 Task: In the Contact  Avery_Robinson@revlon.com, Log Call and save with description: 'Engaged in a call with a potential buyer discussing their requirements.'; Select call outcome: 'Busy '; Select call Direction: Inbound; Add date: '9 August, 2023' and time 11:00:AM. Logged in from softage.1@softage.net
Action: Mouse moved to (107, 73)
Screenshot: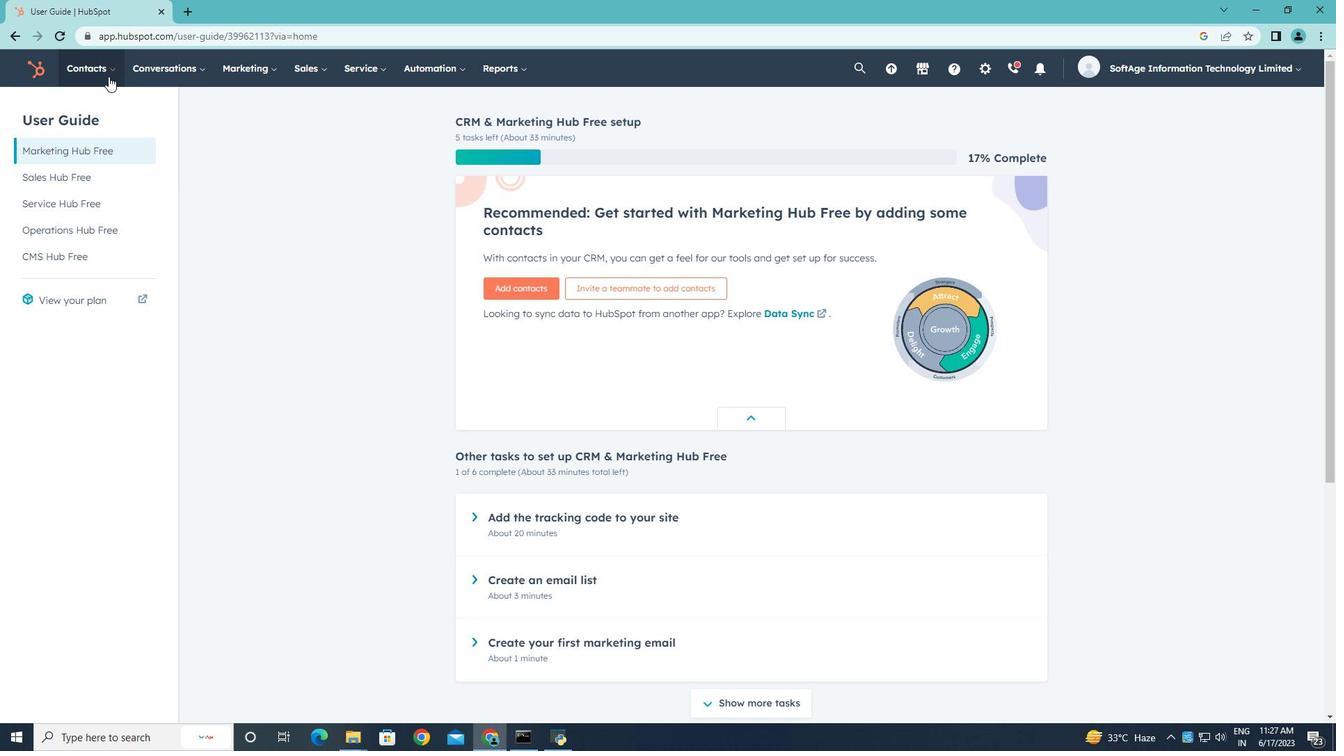 
Action: Mouse pressed left at (107, 73)
Screenshot: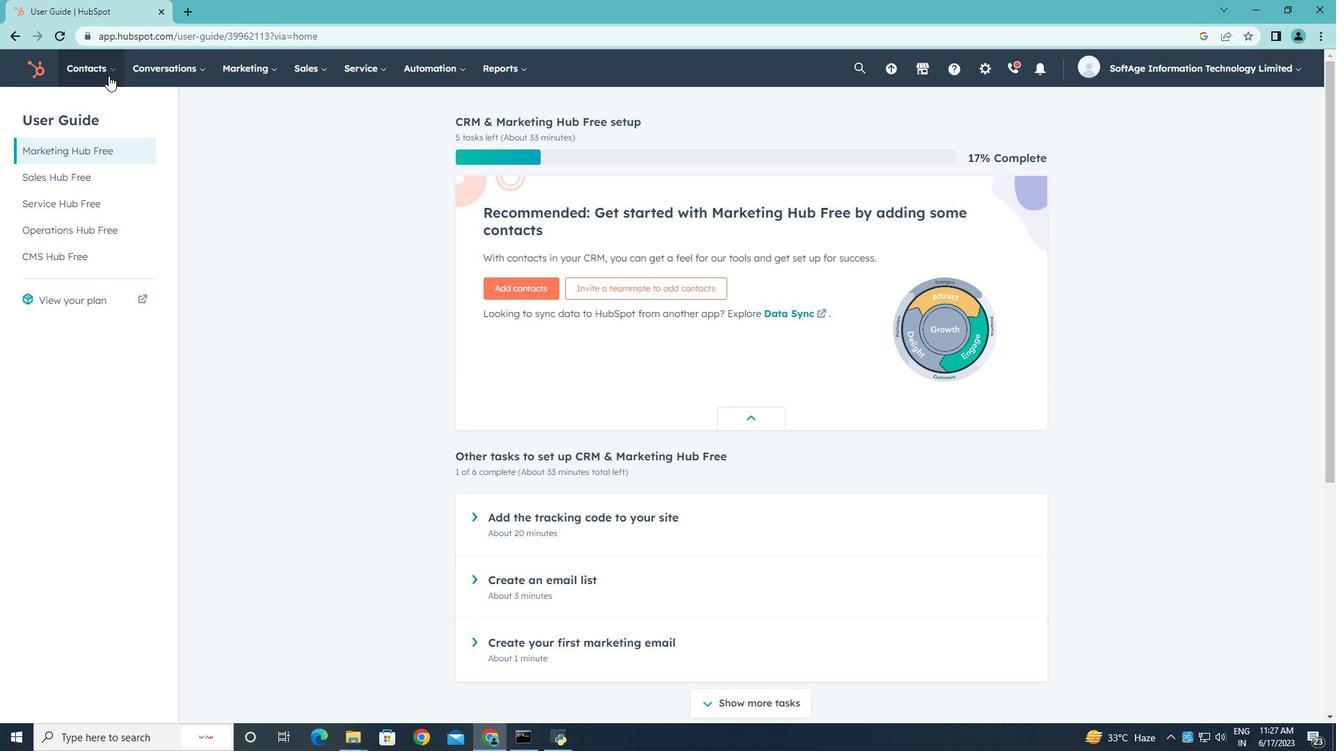 
Action: Mouse moved to (94, 109)
Screenshot: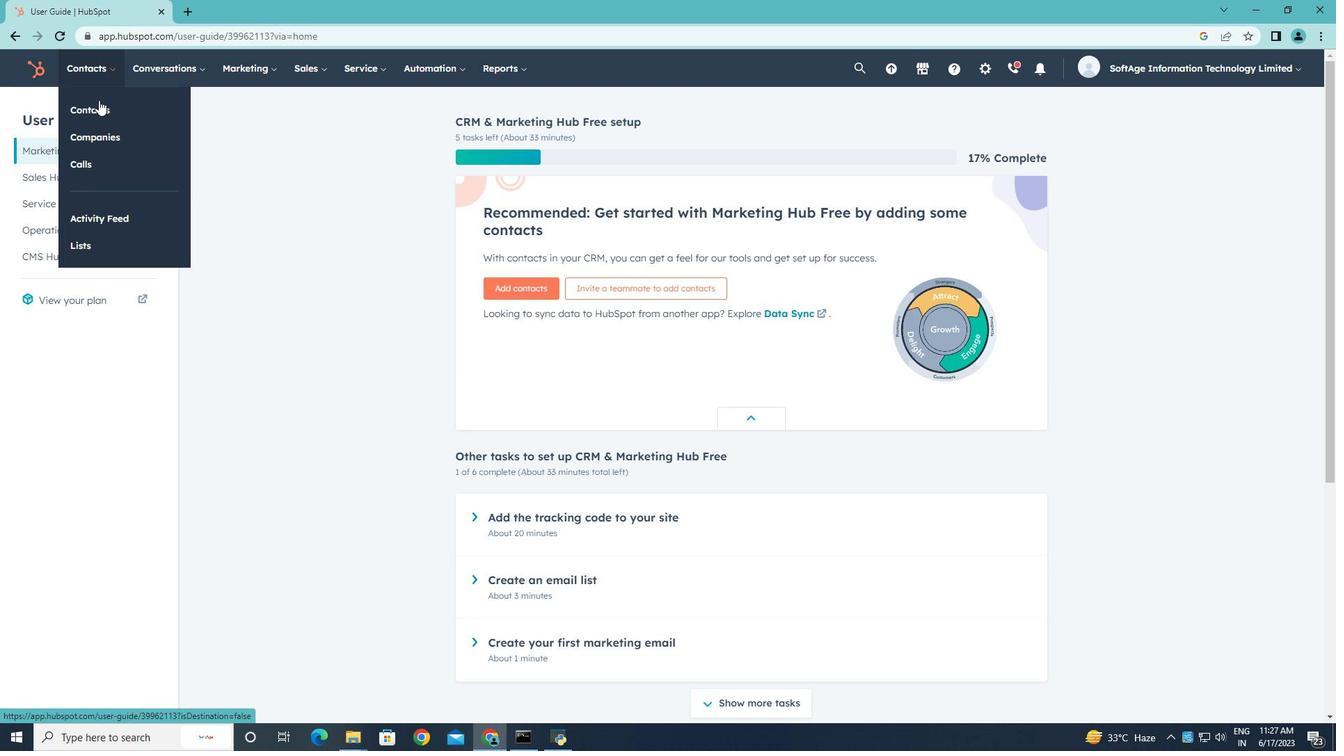 
Action: Mouse pressed left at (94, 109)
Screenshot: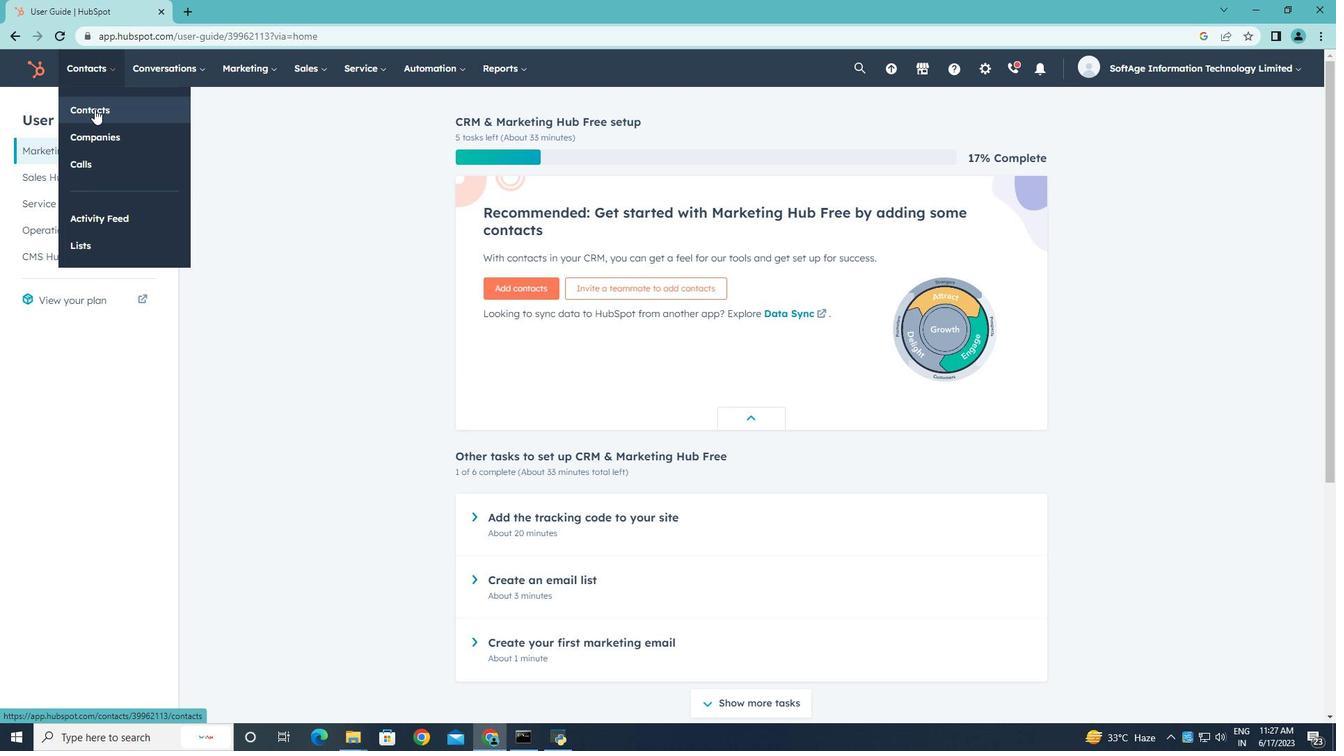 
Action: Mouse moved to (119, 226)
Screenshot: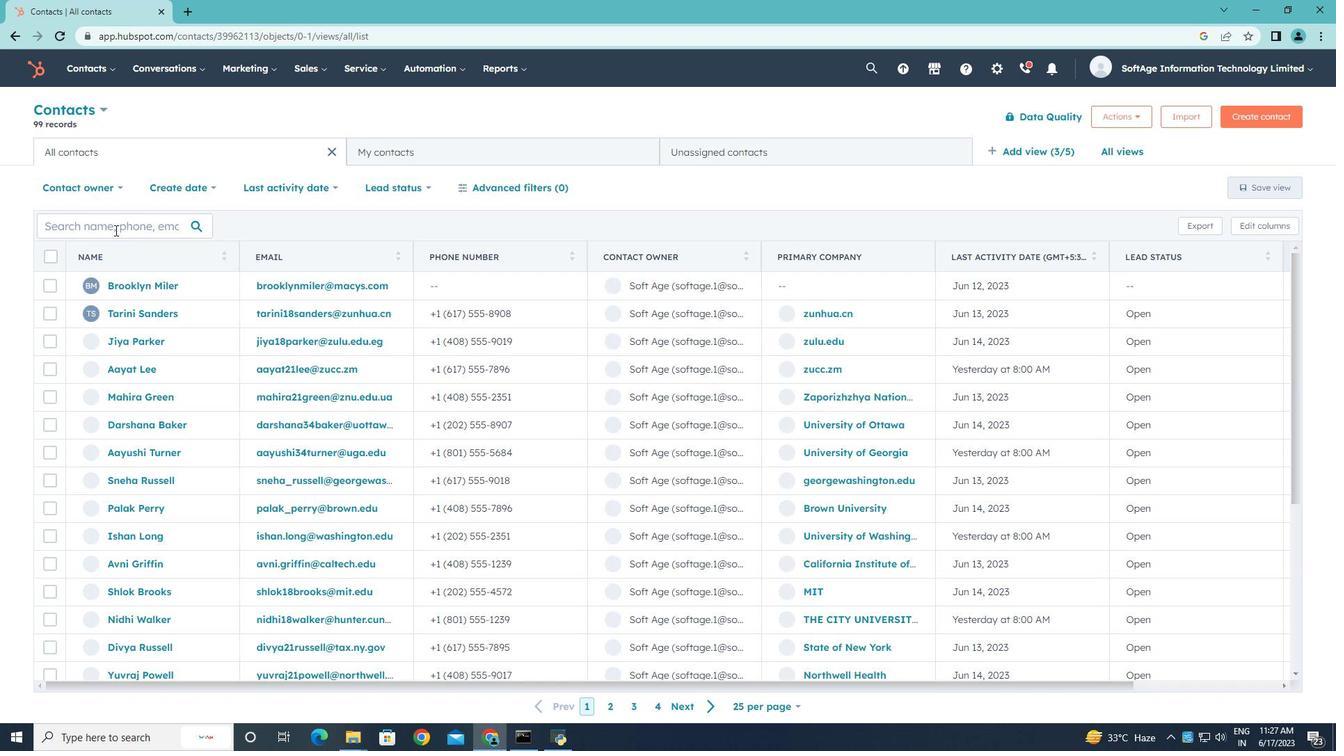 
Action: Mouse pressed left at (119, 226)
Screenshot: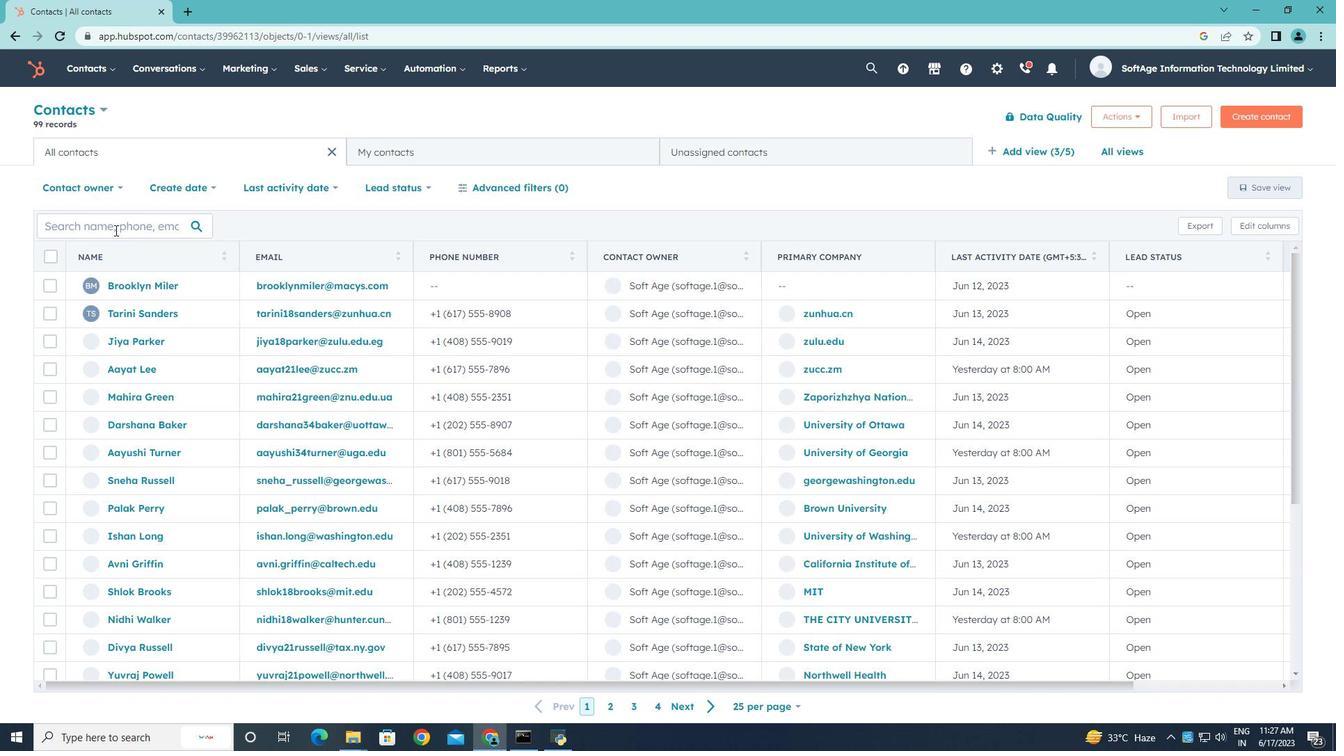 
Action: Key pressed <Key.shift>Avery<Key.shift>_<Key.shift>Robinson<Key.shift>@revlon.com
Screenshot: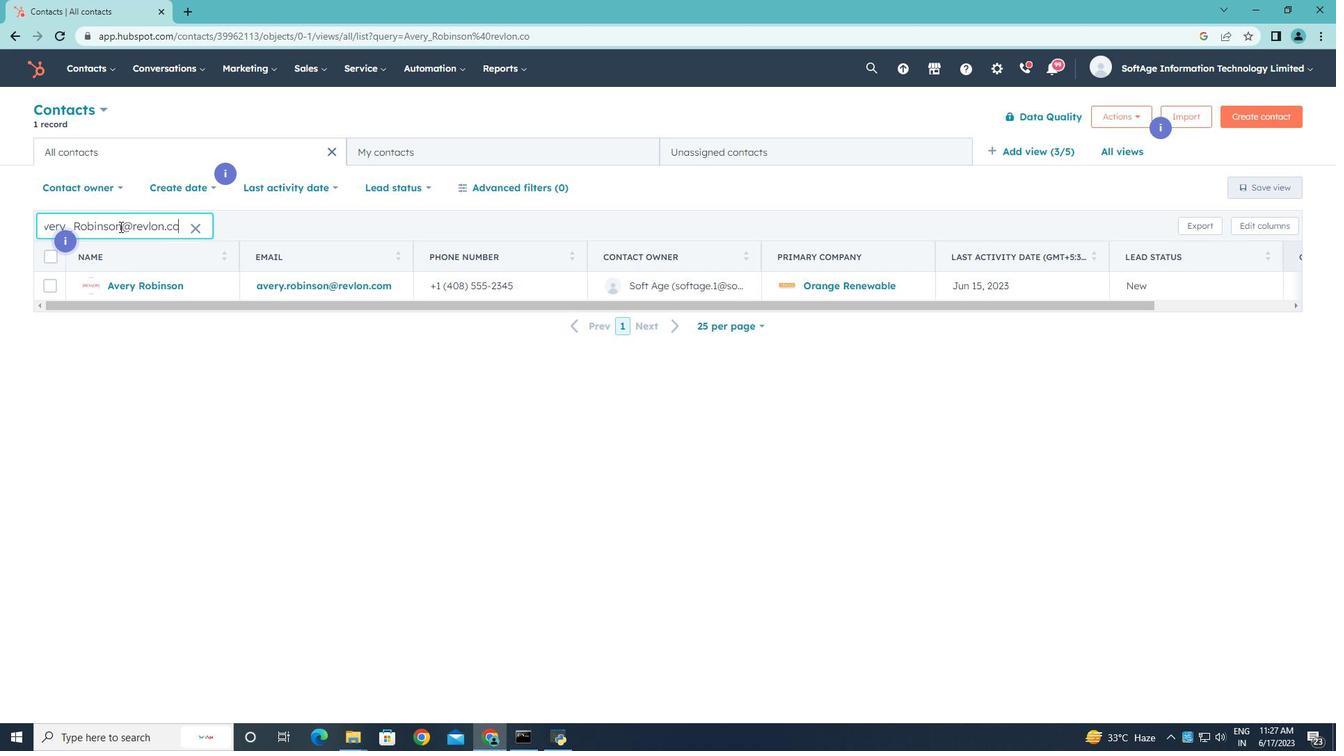 
Action: Mouse moved to (145, 283)
Screenshot: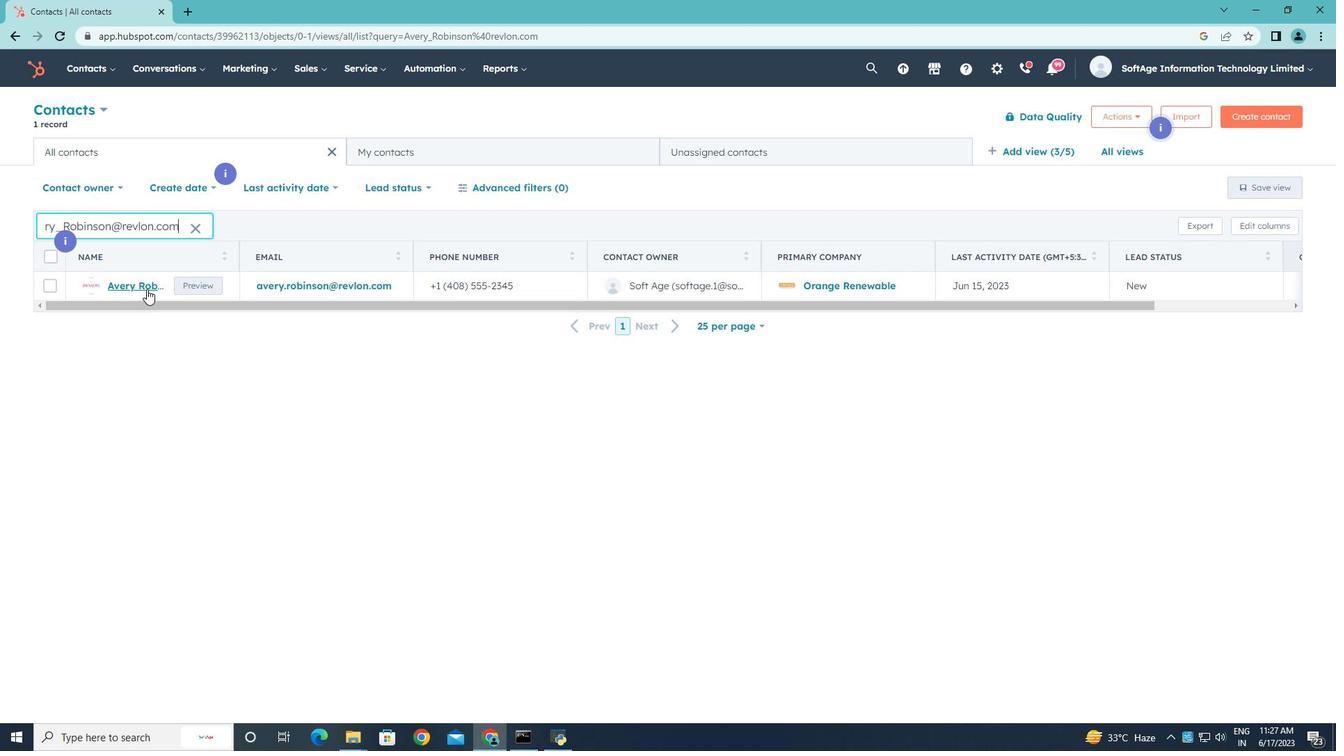 
Action: Mouse pressed left at (145, 283)
Screenshot: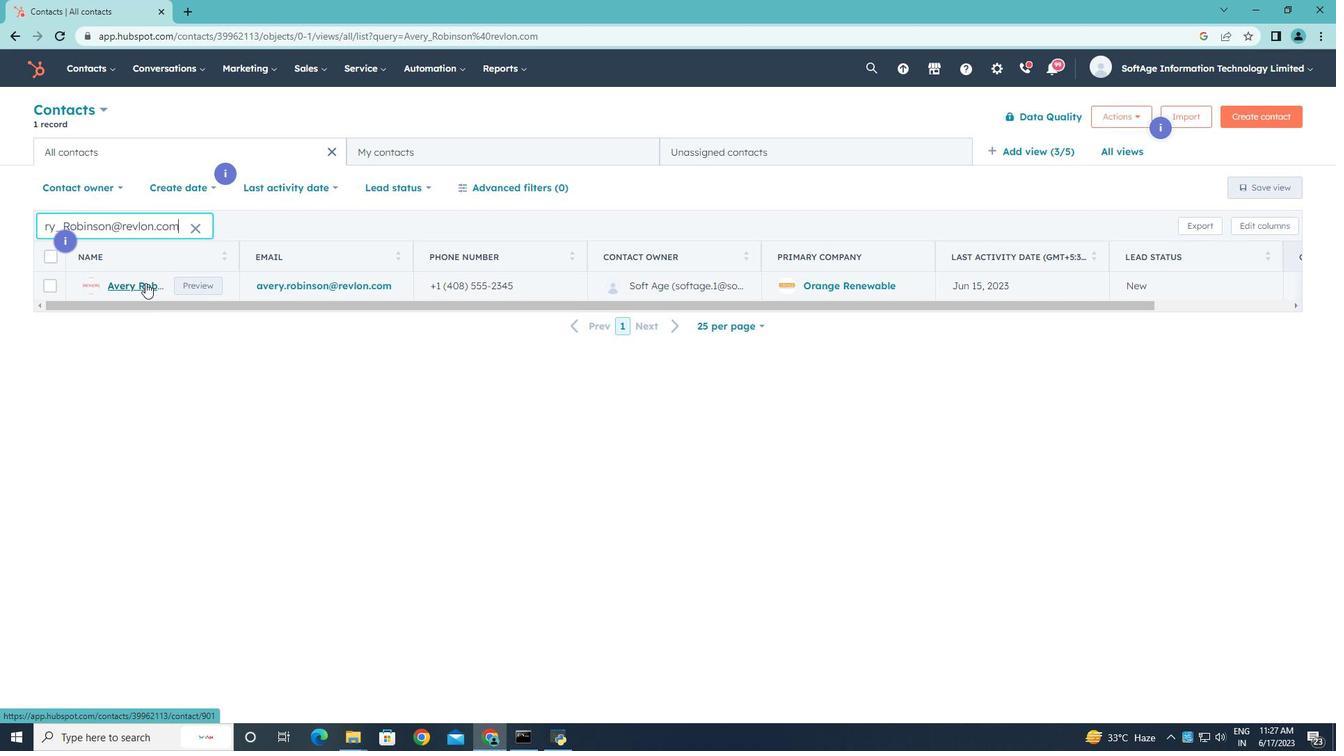 
Action: Mouse moved to (271, 229)
Screenshot: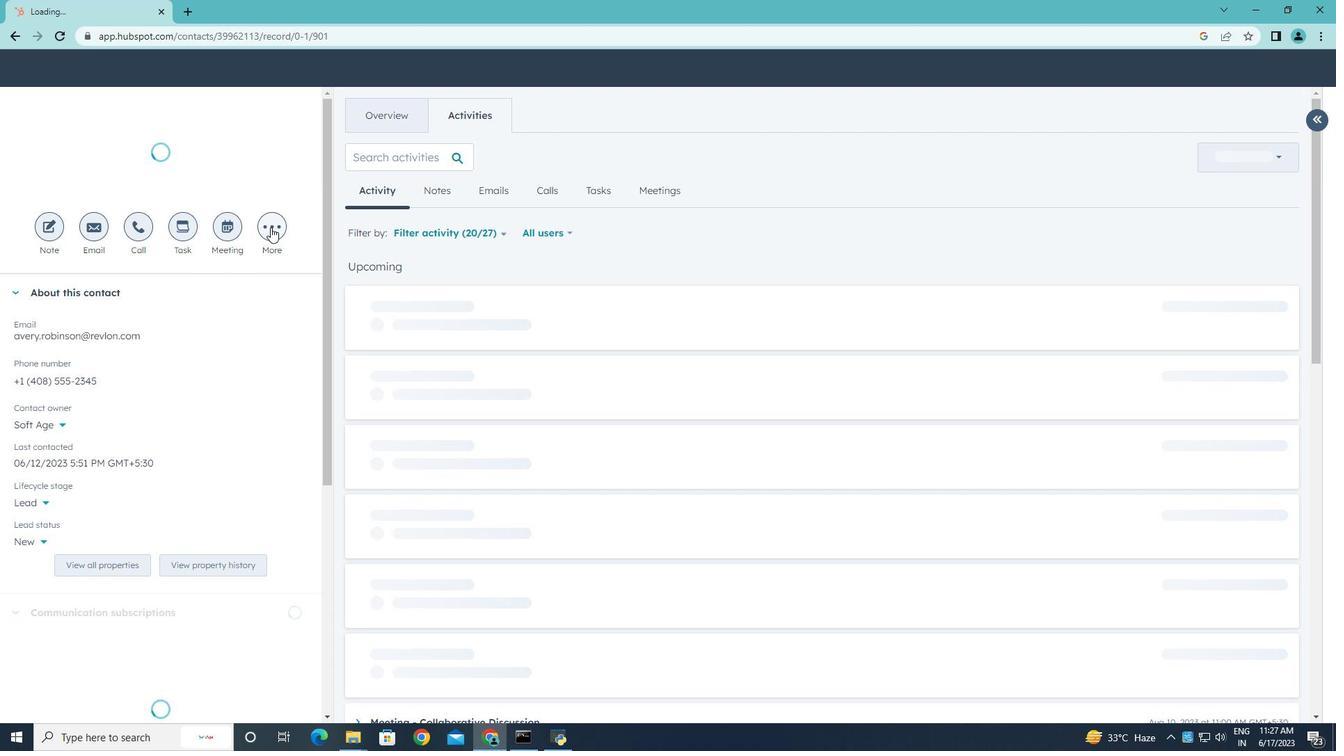 
Action: Mouse pressed left at (271, 229)
Screenshot: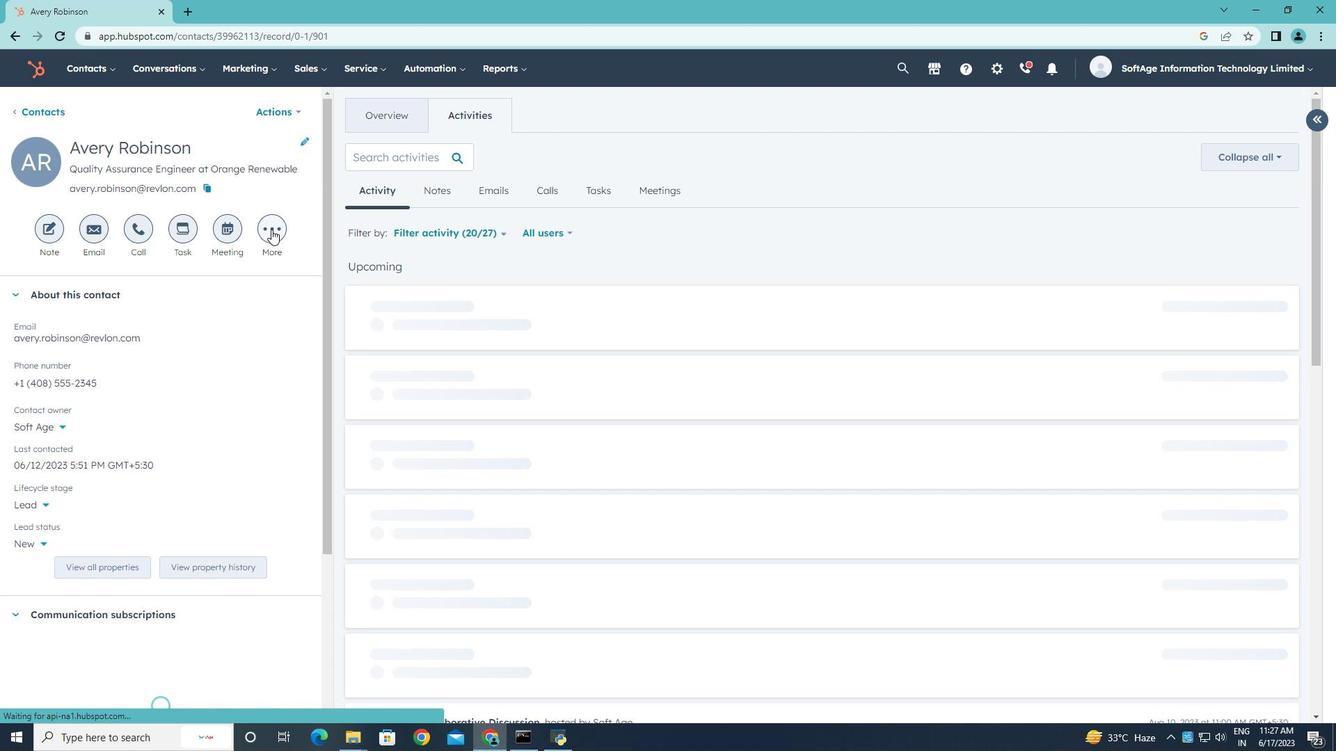 
Action: Mouse moved to (256, 347)
Screenshot: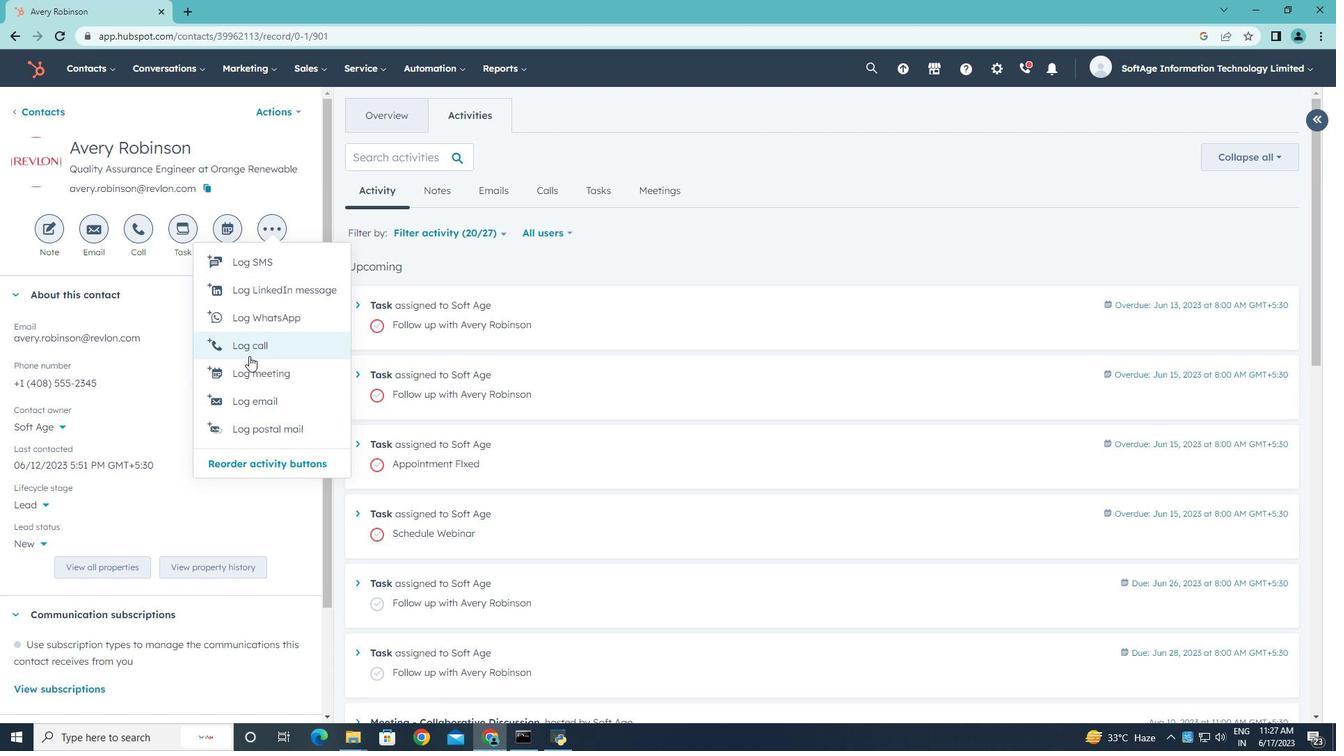 
Action: Mouse pressed left at (256, 347)
Screenshot: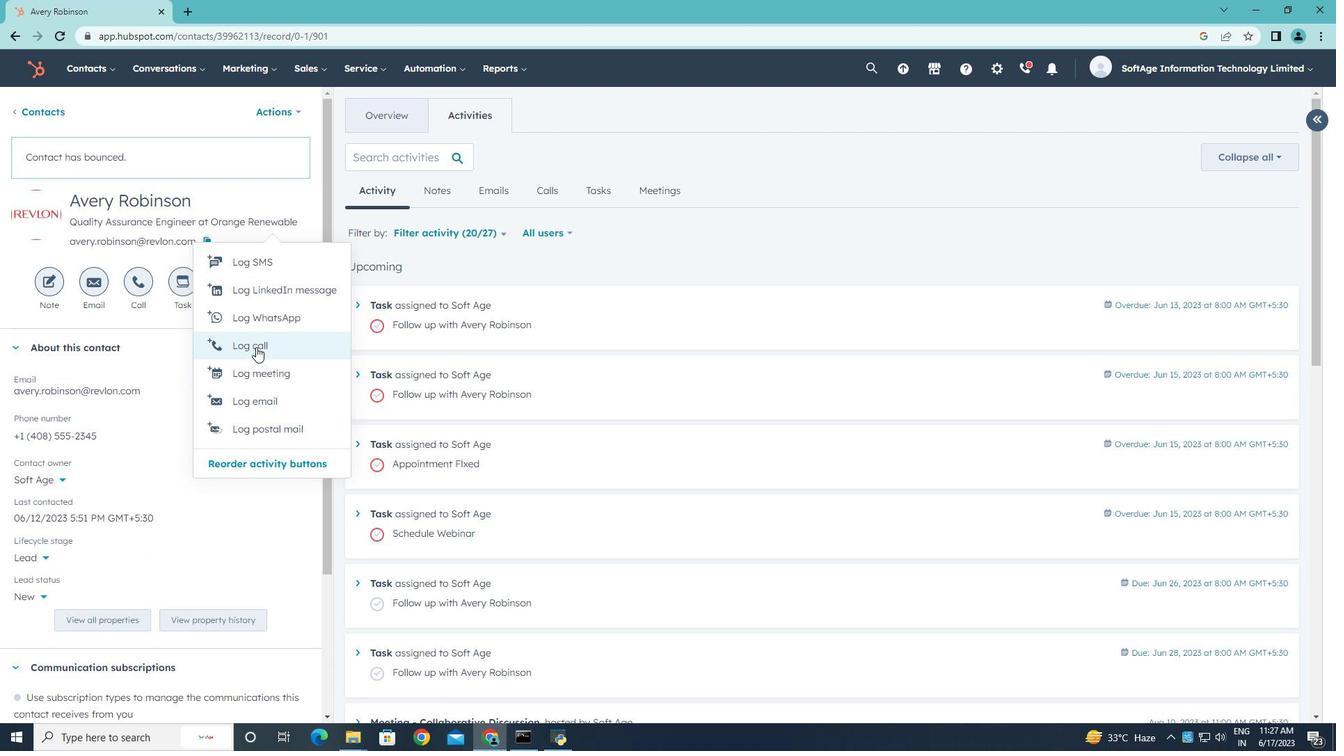 
Action: Mouse moved to (261, 397)
Screenshot: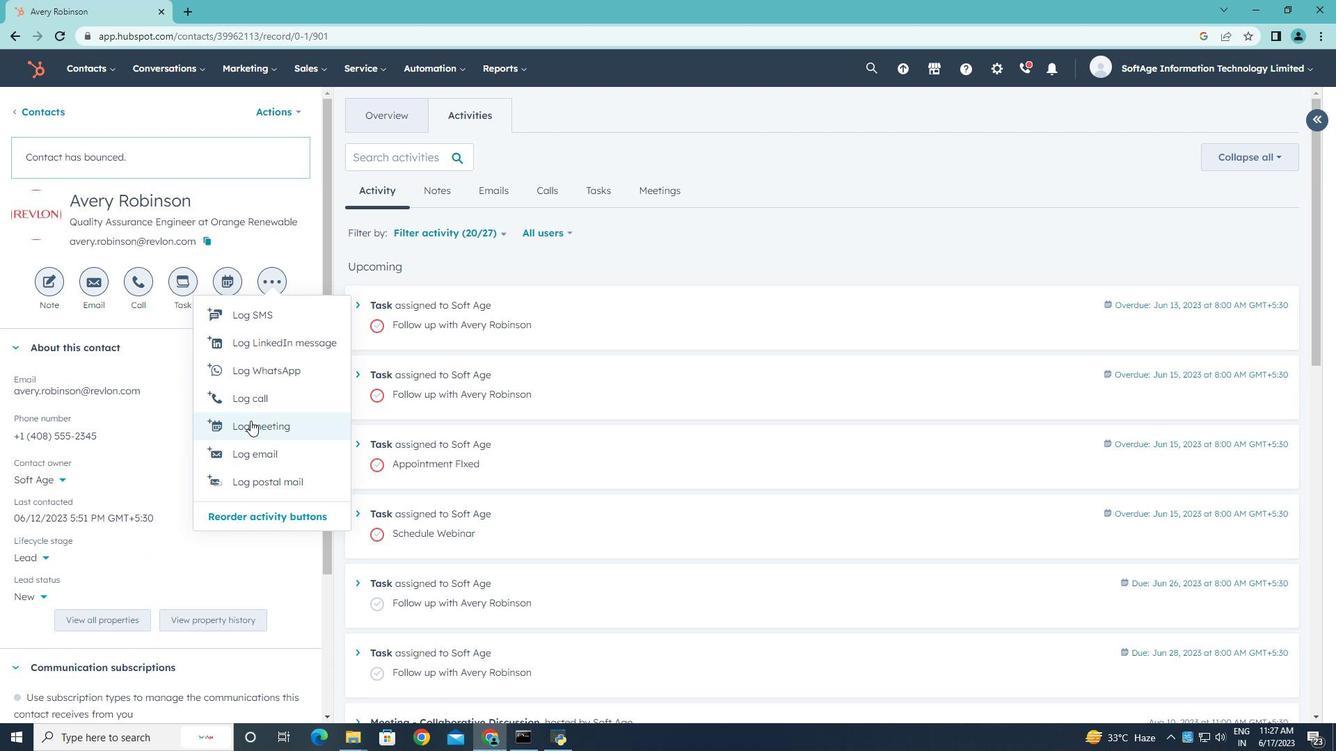 
Action: Mouse pressed left at (261, 397)
Screenshot: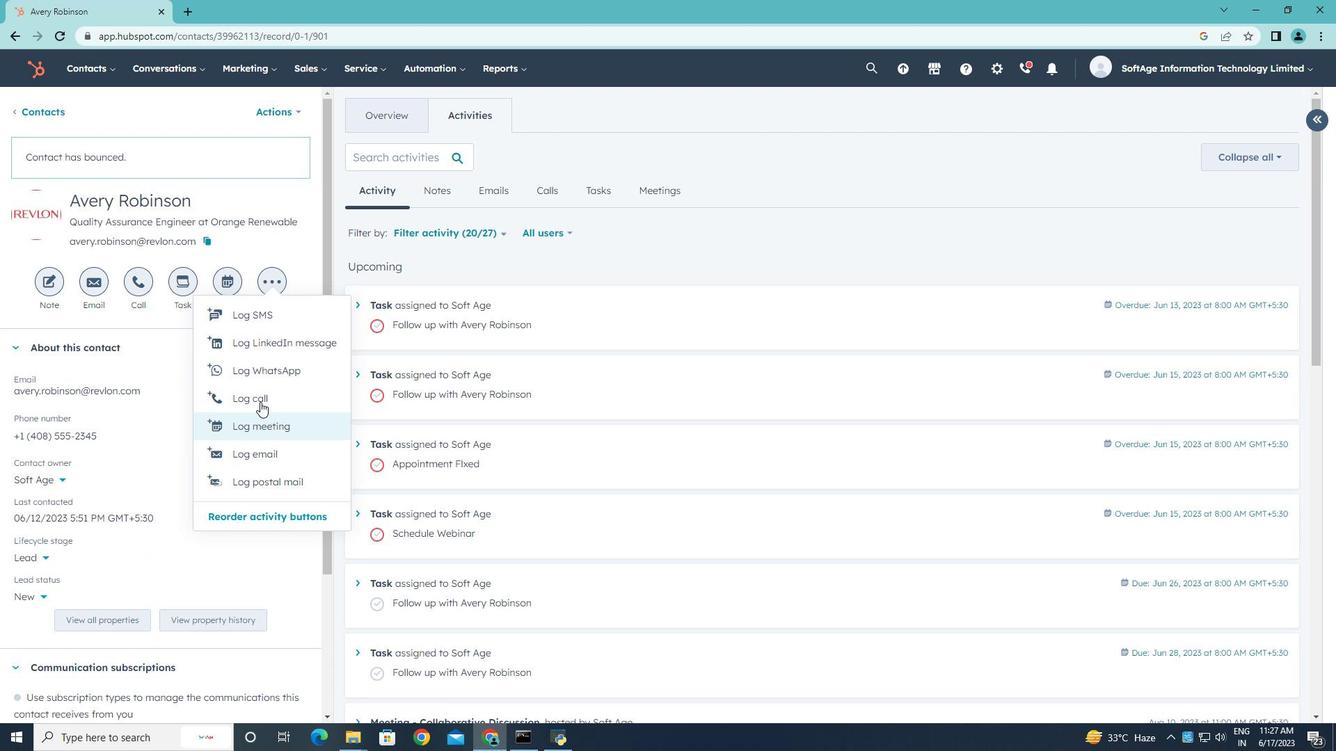 
Action: Key pressed <Key.shift>Engaged<Key.space>in<Key.space>a<Key.space>ca;;<Key.backspace><Key.backspace>ll<Key.space>with<Key.space>a<Key.space>potential<Key.space>buyer<Key.space>discussing<Key.space>their<Key.space>eq<Key.backspace><Key.backspace>requirements<Key.space><Key.backspace>.
Screenshot: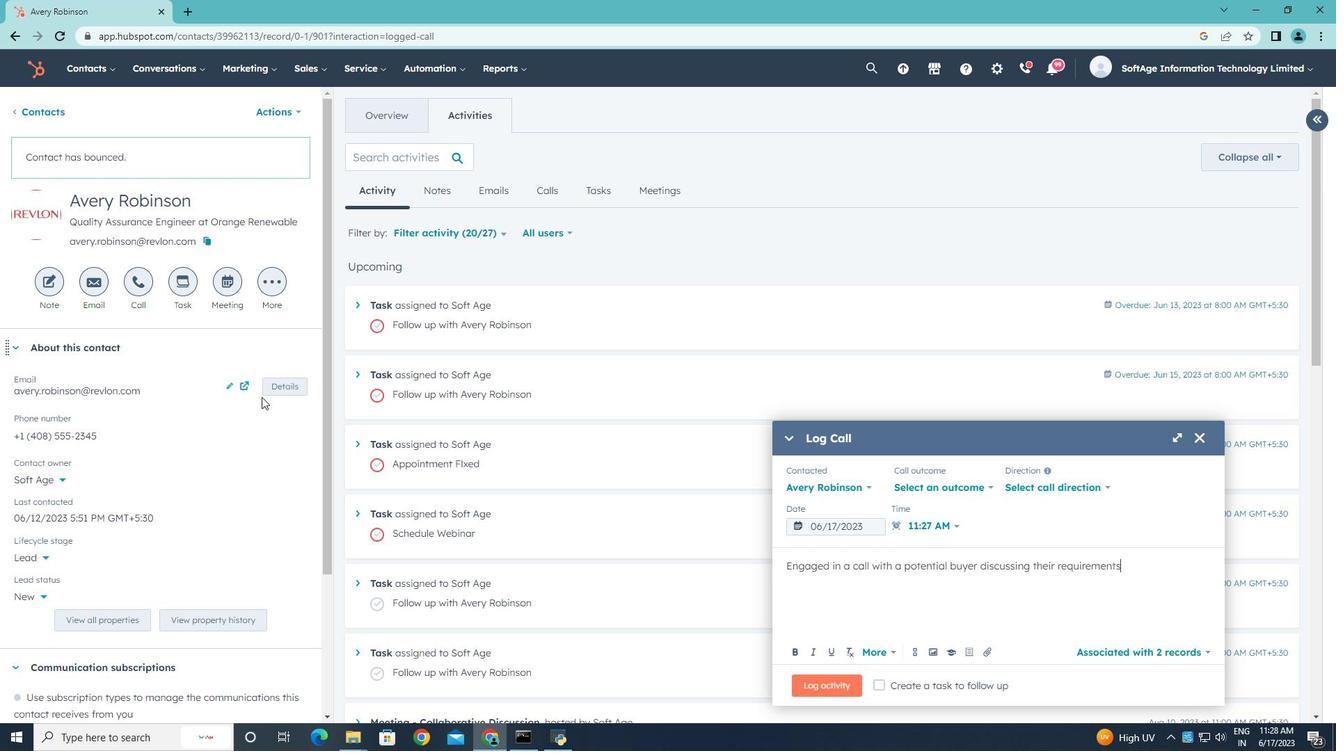 
Action: Mouse moved to (985, 486)
Screenshot: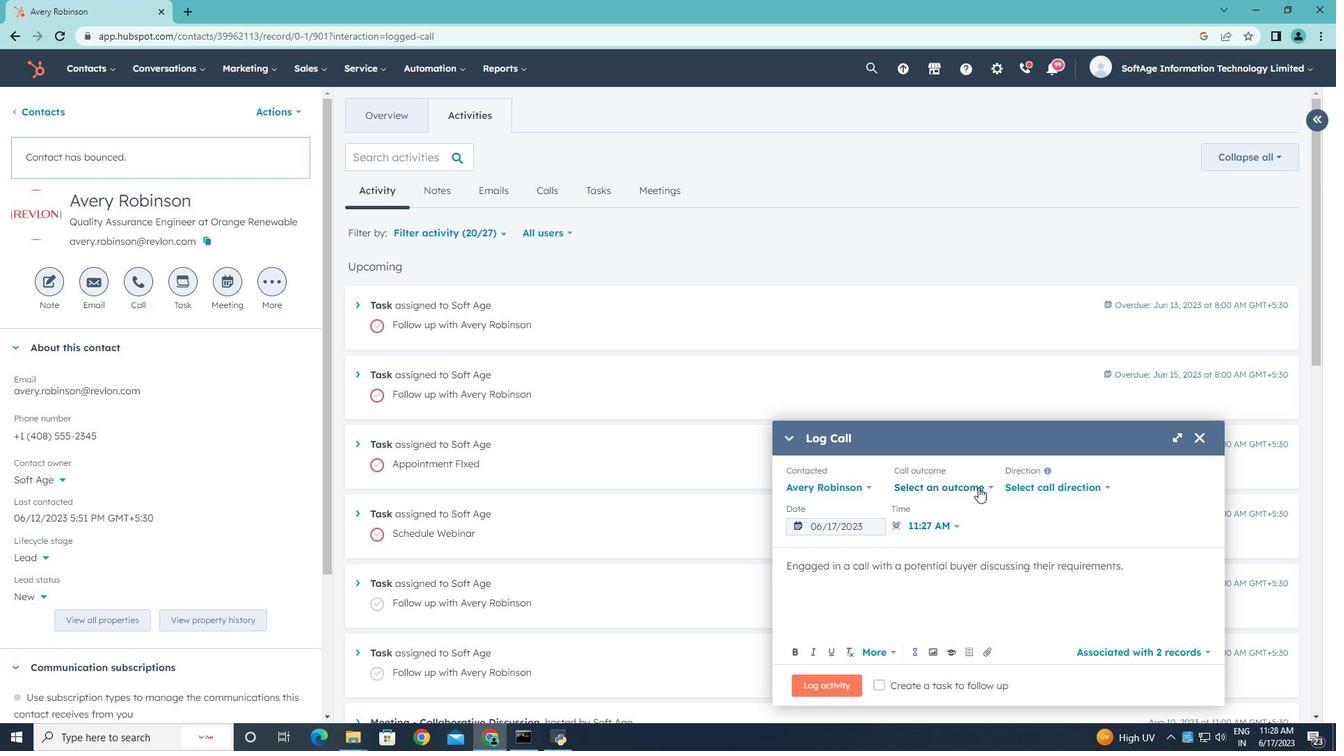 
Action: Mouse pressed left at (985, 486)
Screenshot: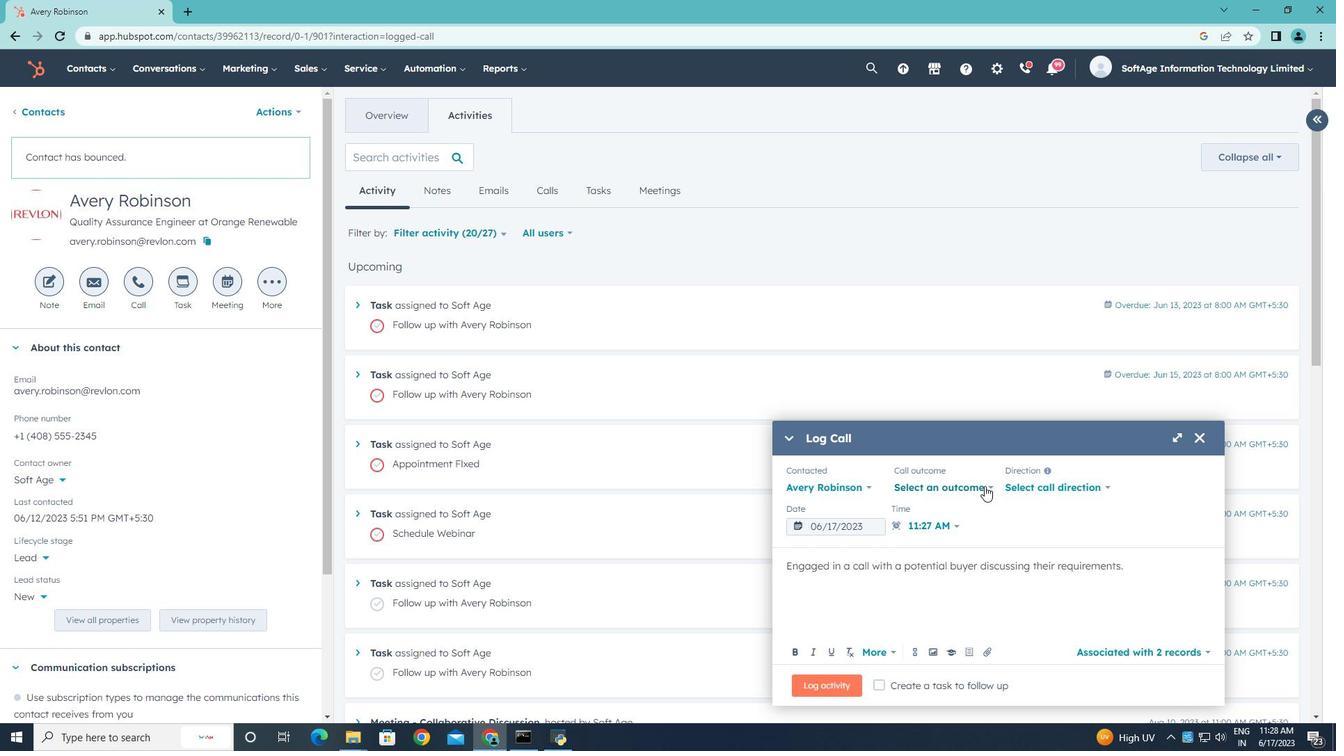
Action: Mouse moved to (939, 535)
Screenshot: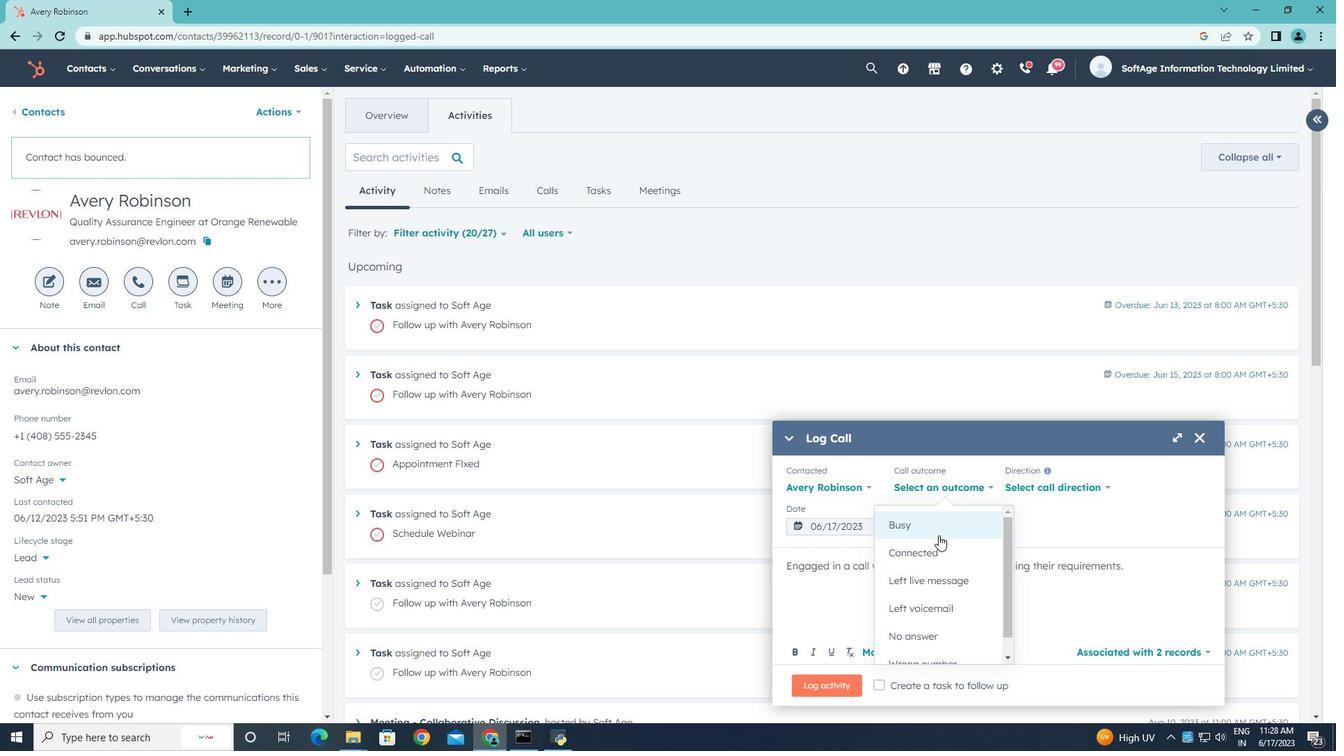 
Action: Mouse pressed left at (939, 535)
Screenshot: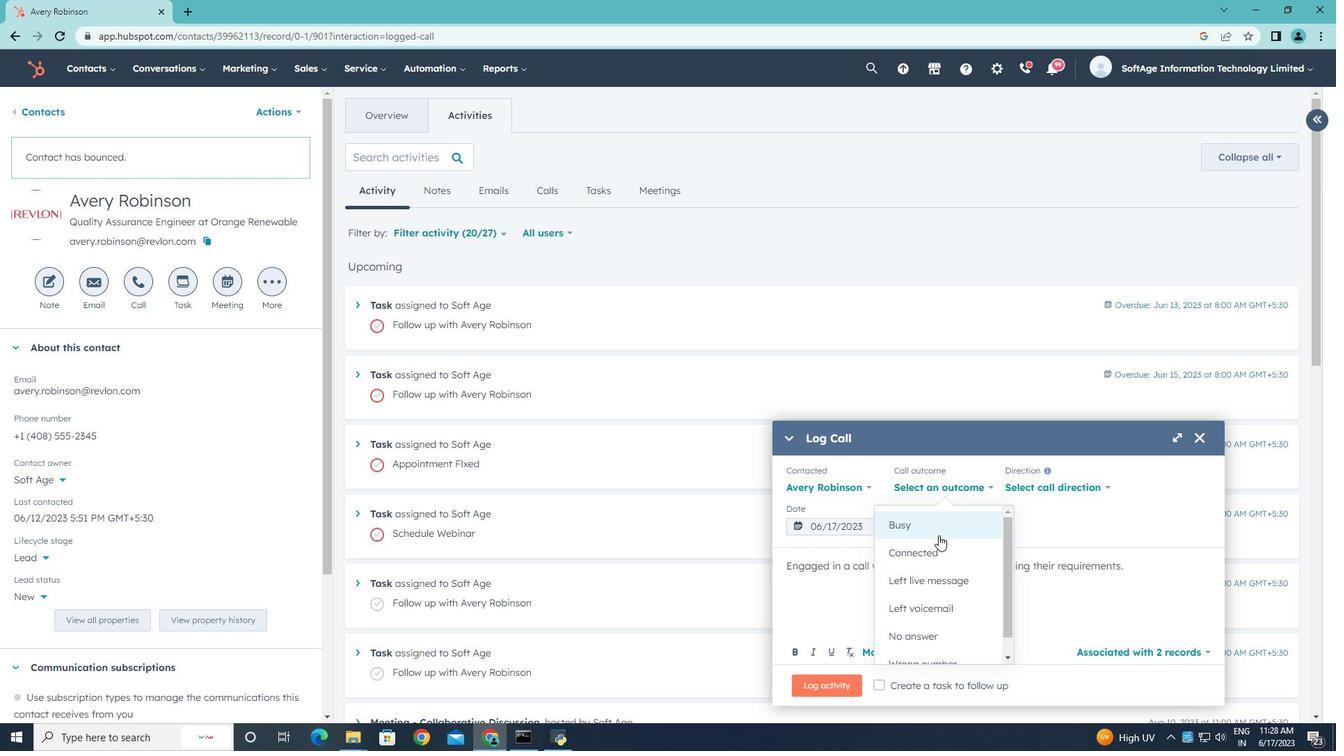 
Action: Mouse moved to (1045, 490)
Screenshot: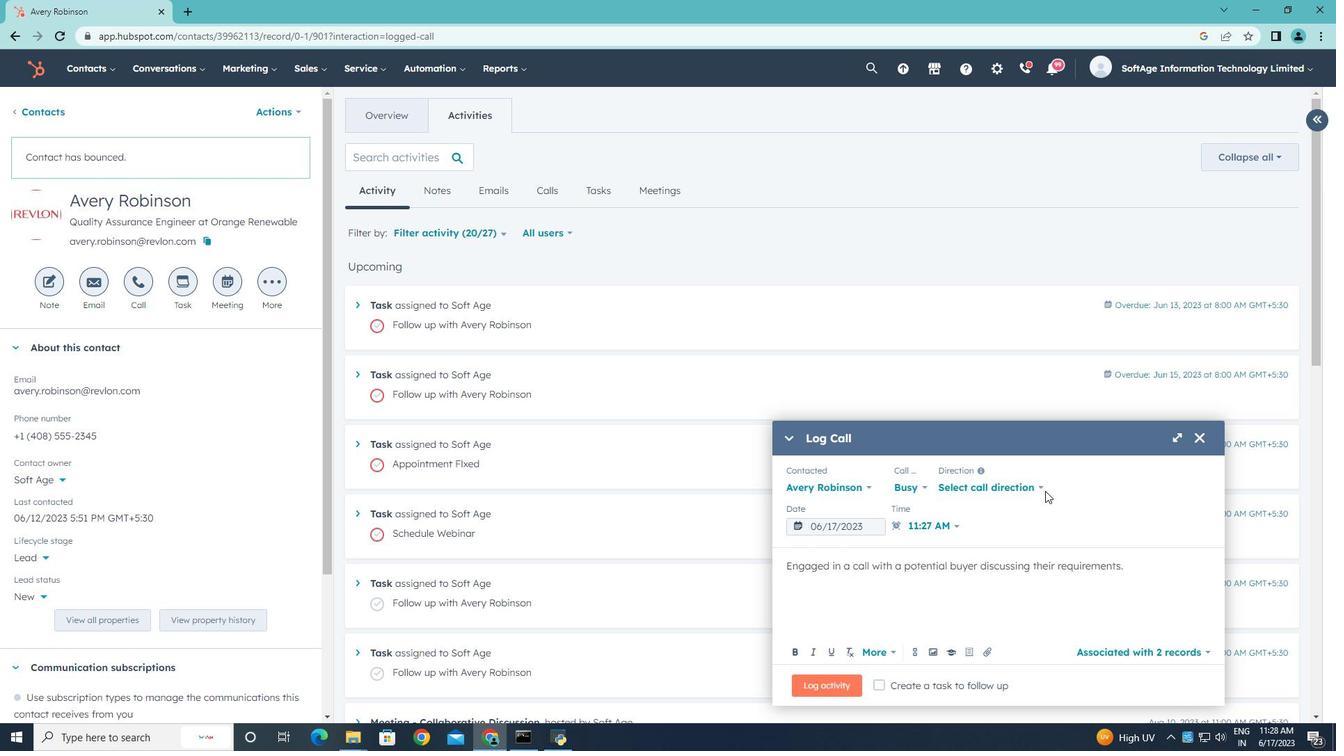 
Action: Mouse pressed left at (1045, 490)
Screenshot: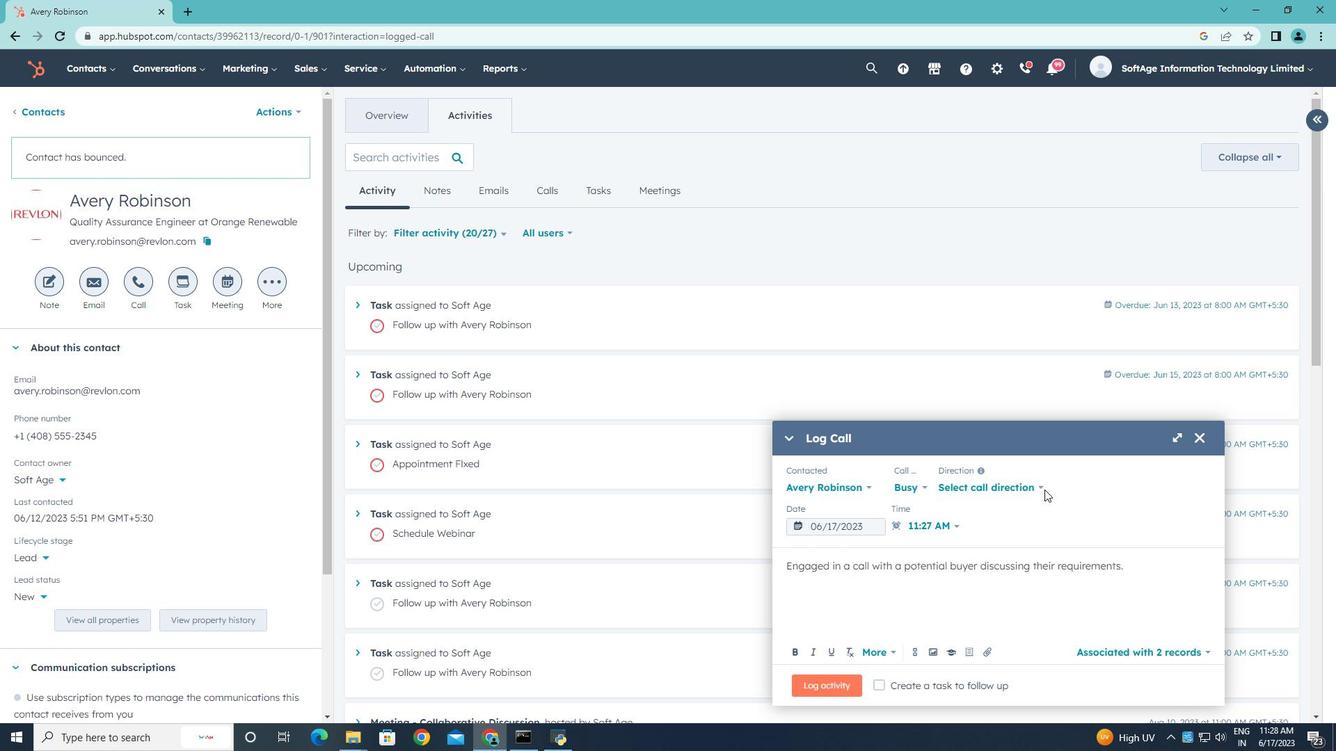 
Action: Mouse moved to (1043, 488)
Screenshot: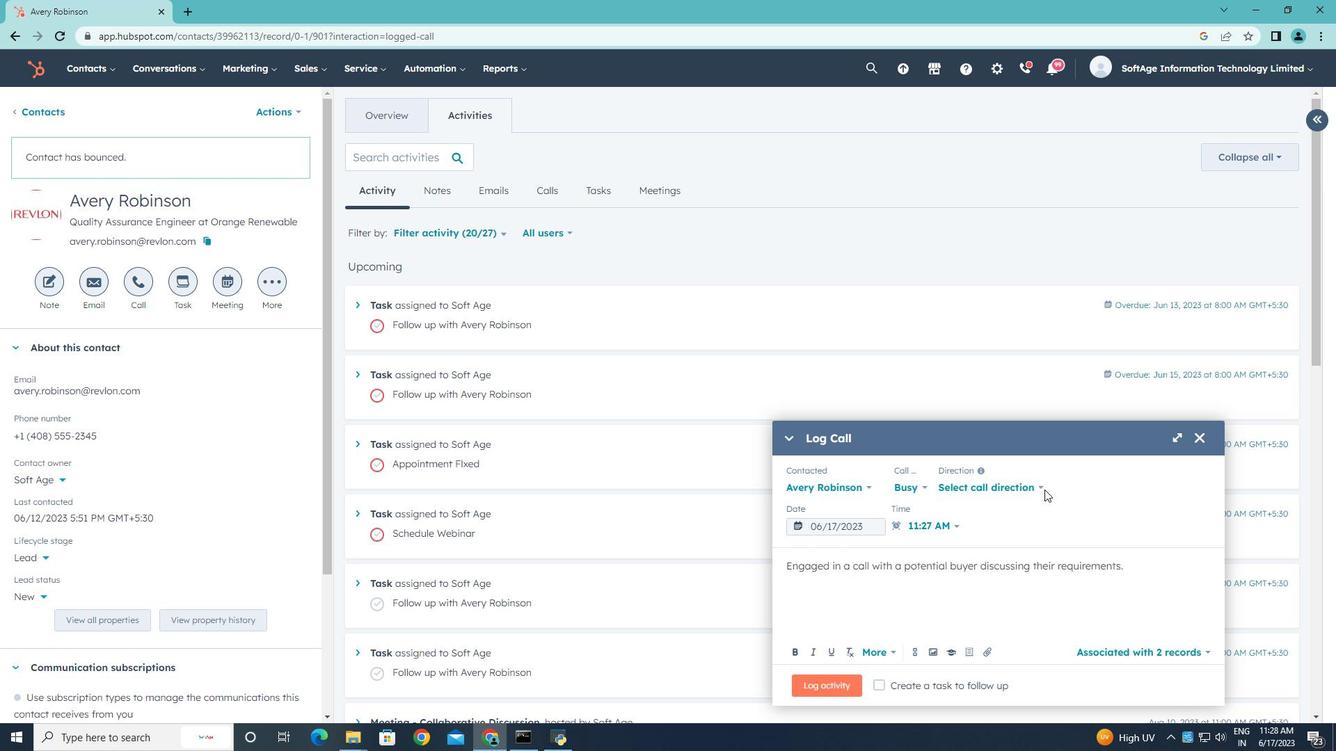 
Action: Mouse pressed left at (1043, 488)
Screenshot: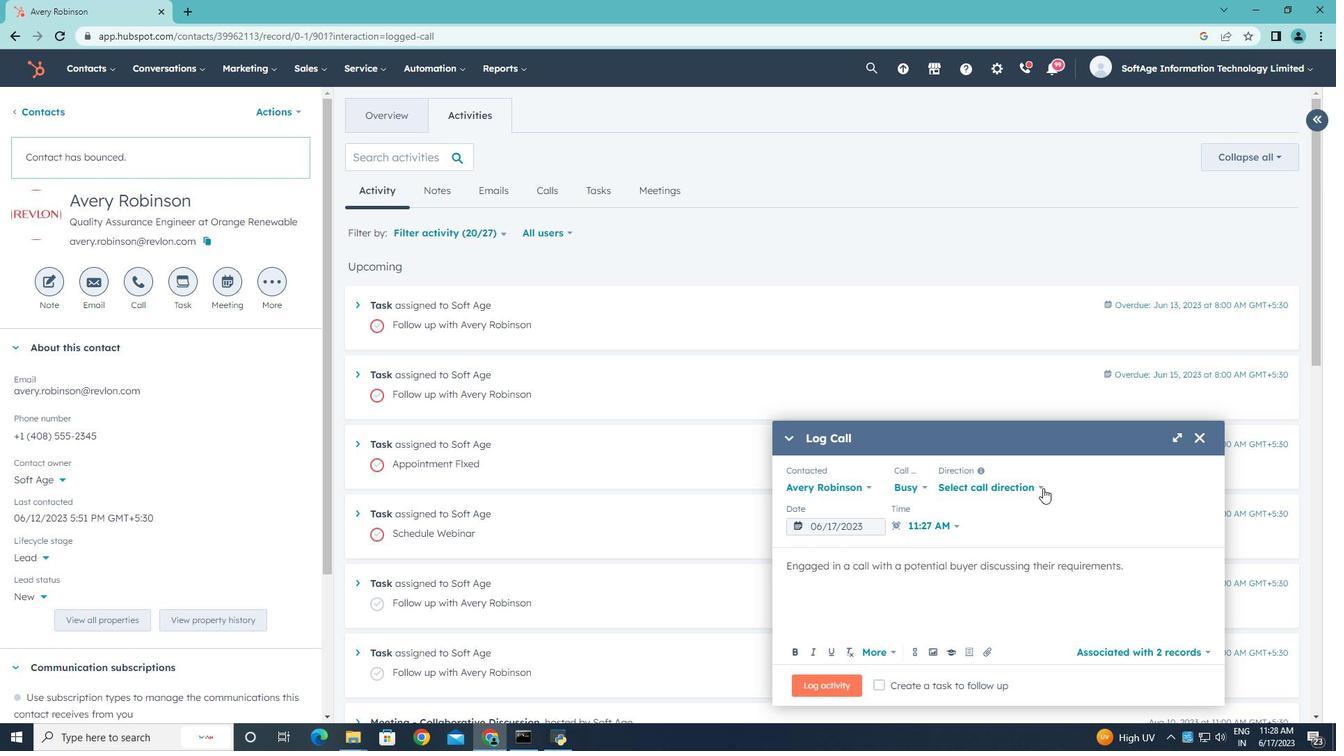 
Action: Mouse moved to (999, 526)
Screenshot: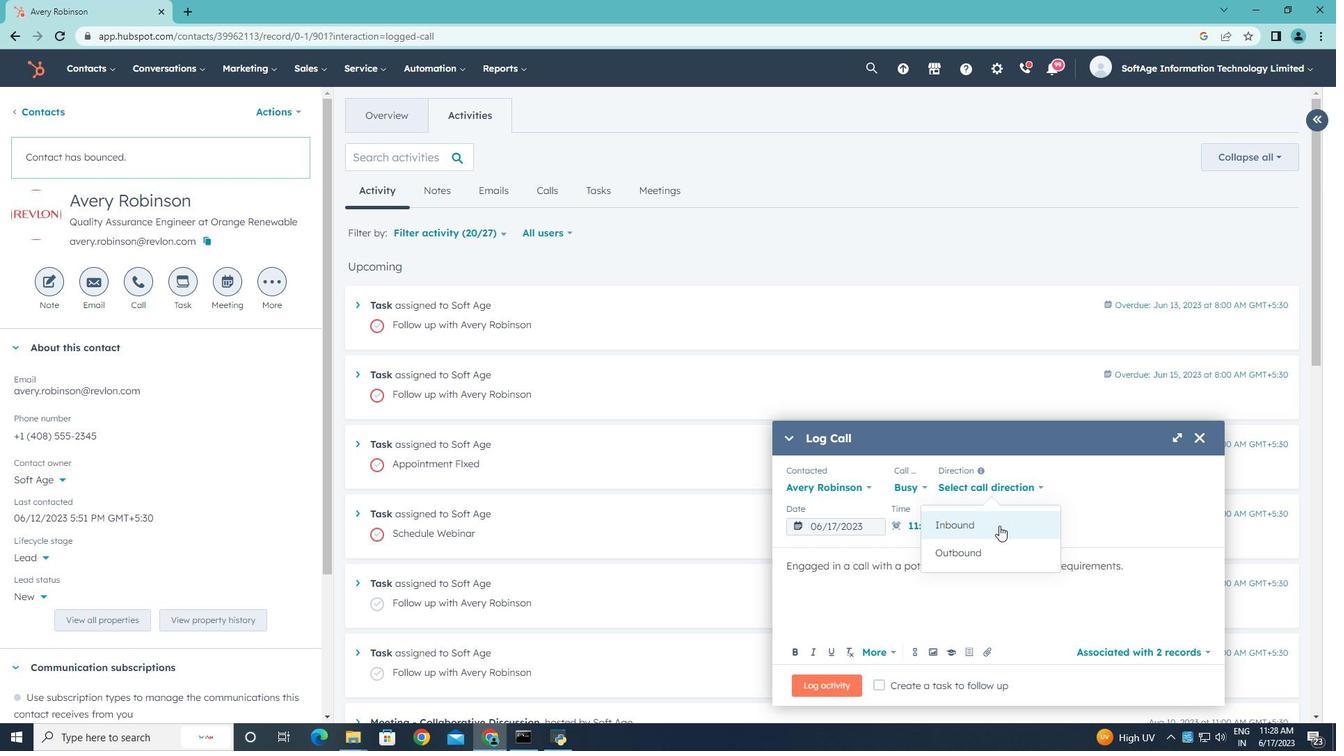 
Action: Mouse pressed left at (999, 526)
Screenshot: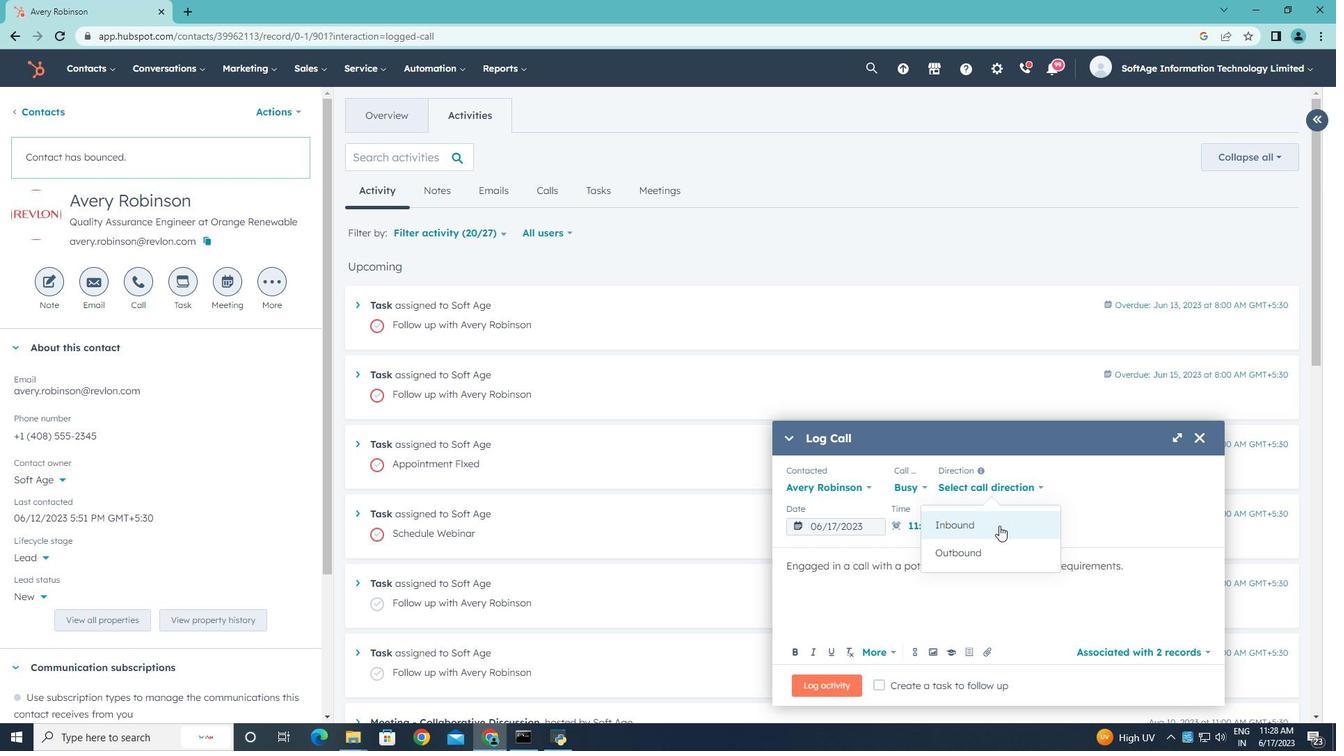 
Action: Mouse moved to (1099, 491)
Screenshot: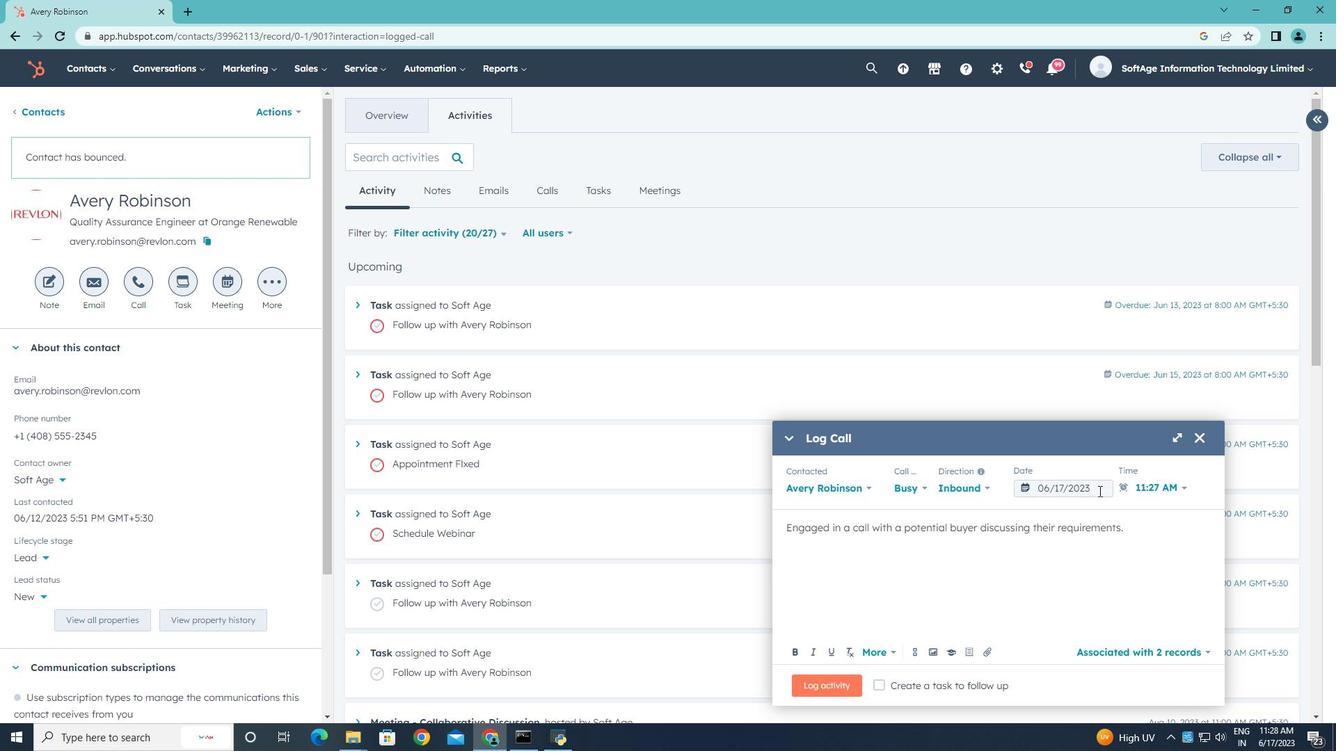 
Action: Mouse pressed left at (1099, 491)
Screenshot: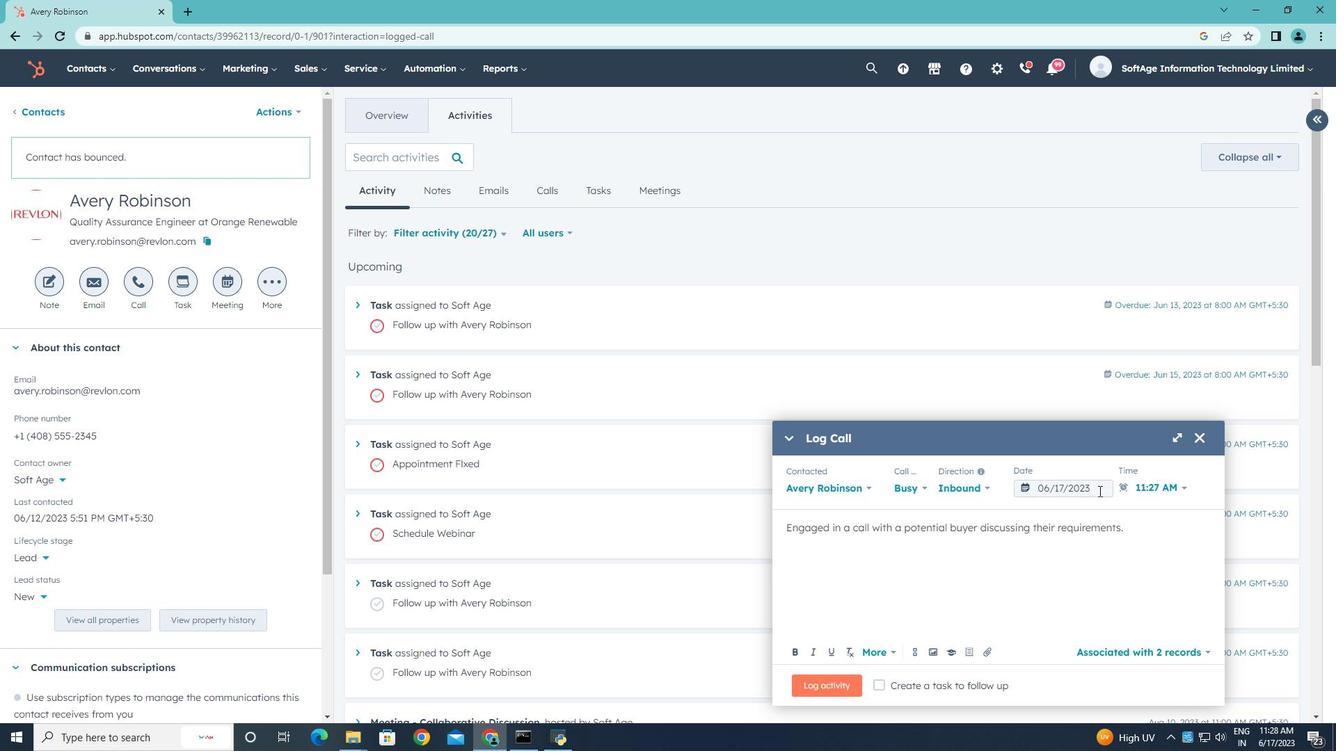 
Action: Mouse moved to (1194, 263)
Screenshot: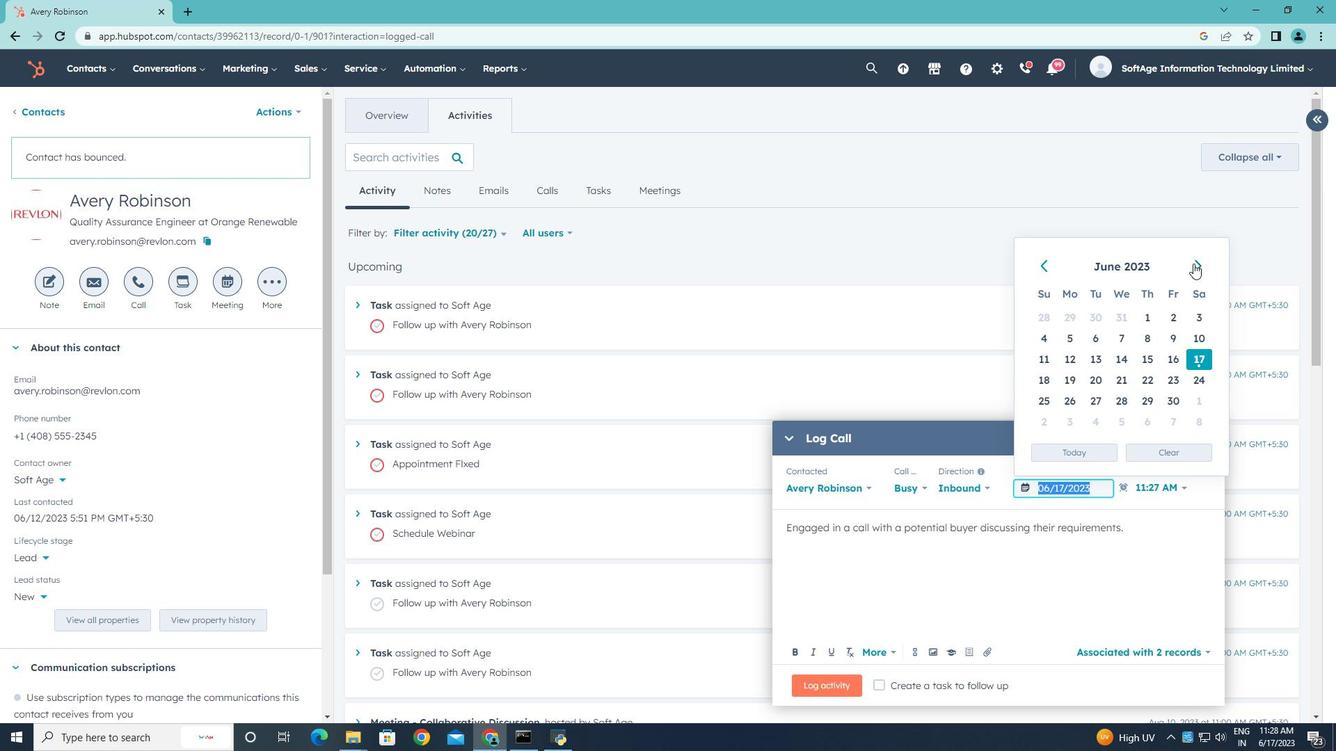 
Action: Mouse pressed left at (1194, 263)
Screenshot: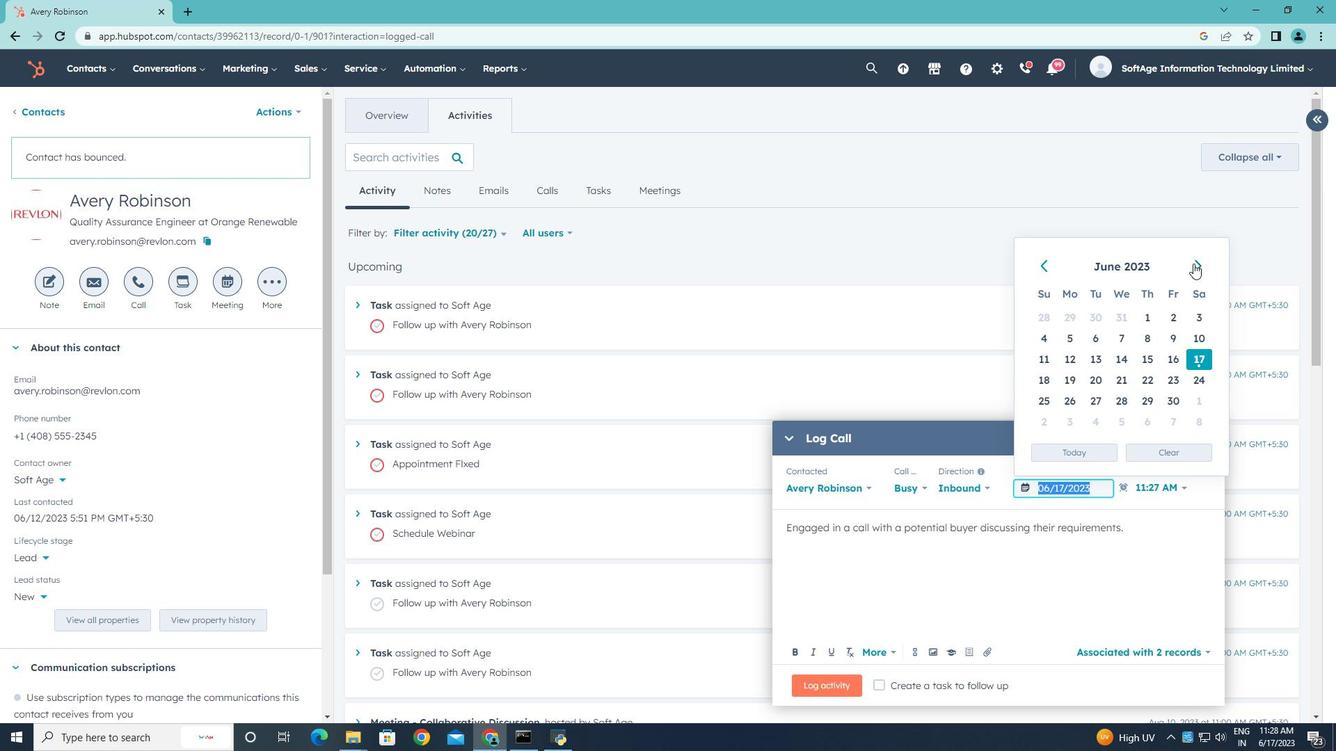 
Action: Mouse pressed left at (1194, 263)
Screenshot: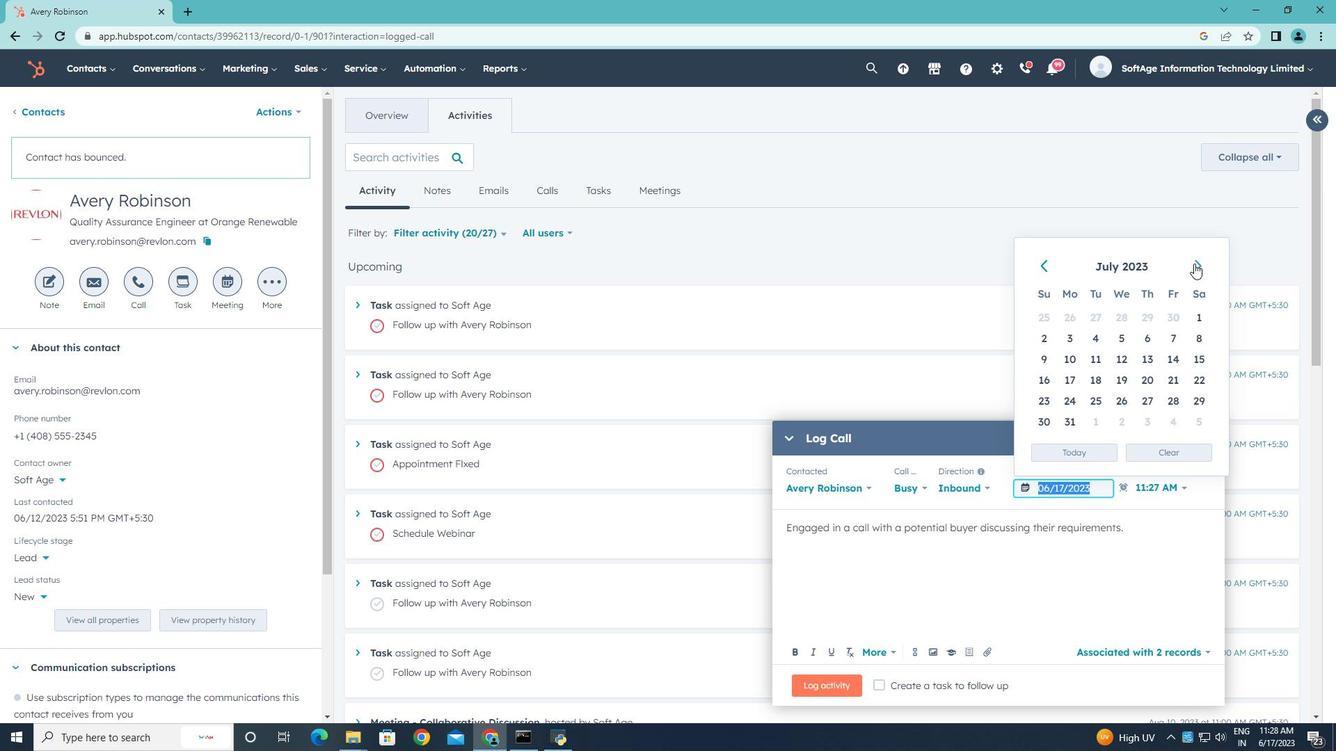 
Action: Mouse moved to (1121, 339)
Screenshot: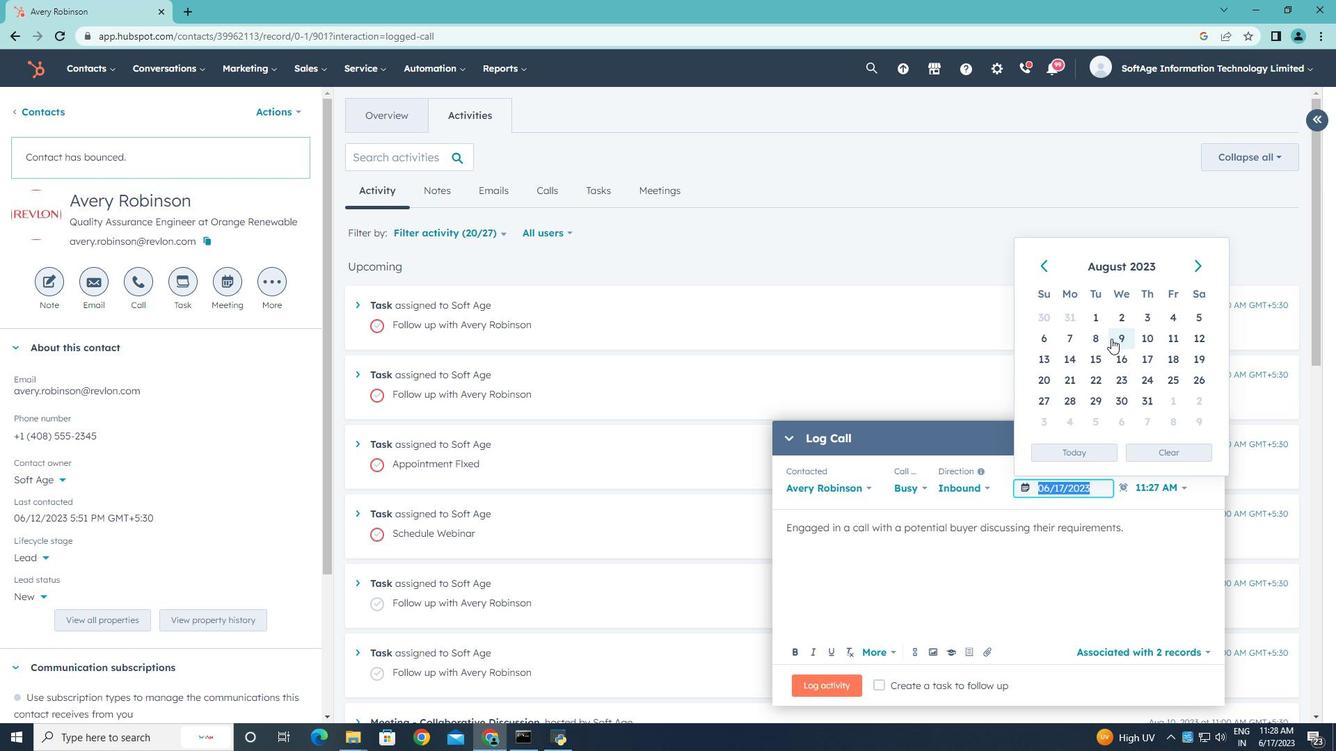 
Action: Mouse pressed left at (1121, 339)
Screenshot: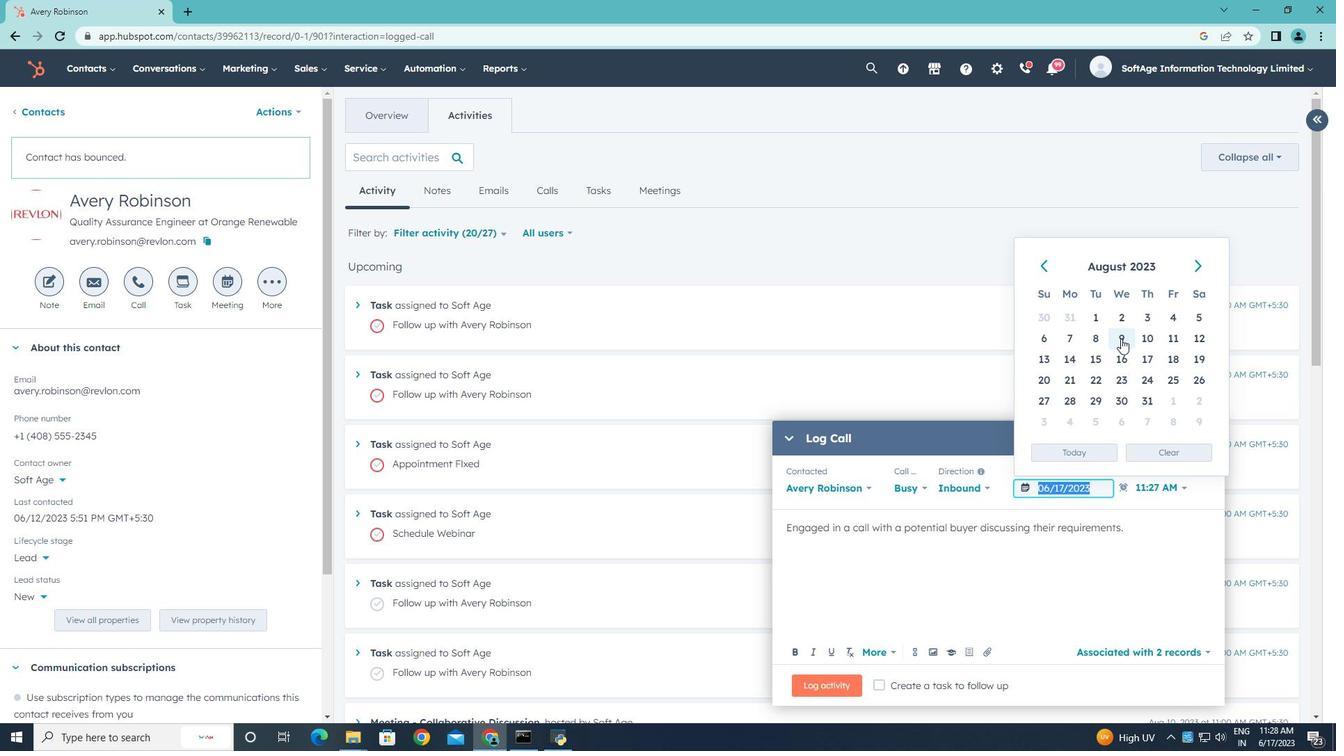 
Action: Mouse moved to (1183, 485)
Screenshot: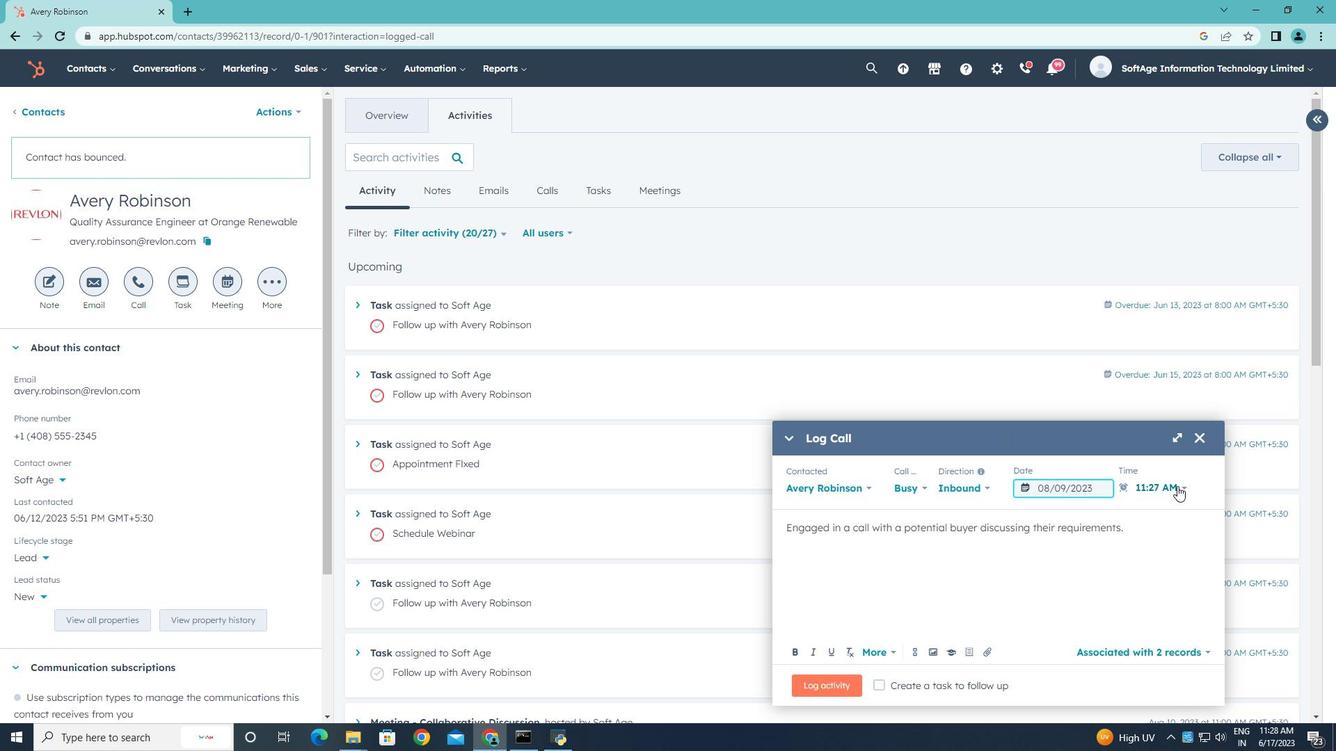 
Action: Mouse pressed left at (1183, 485)
Screenshot: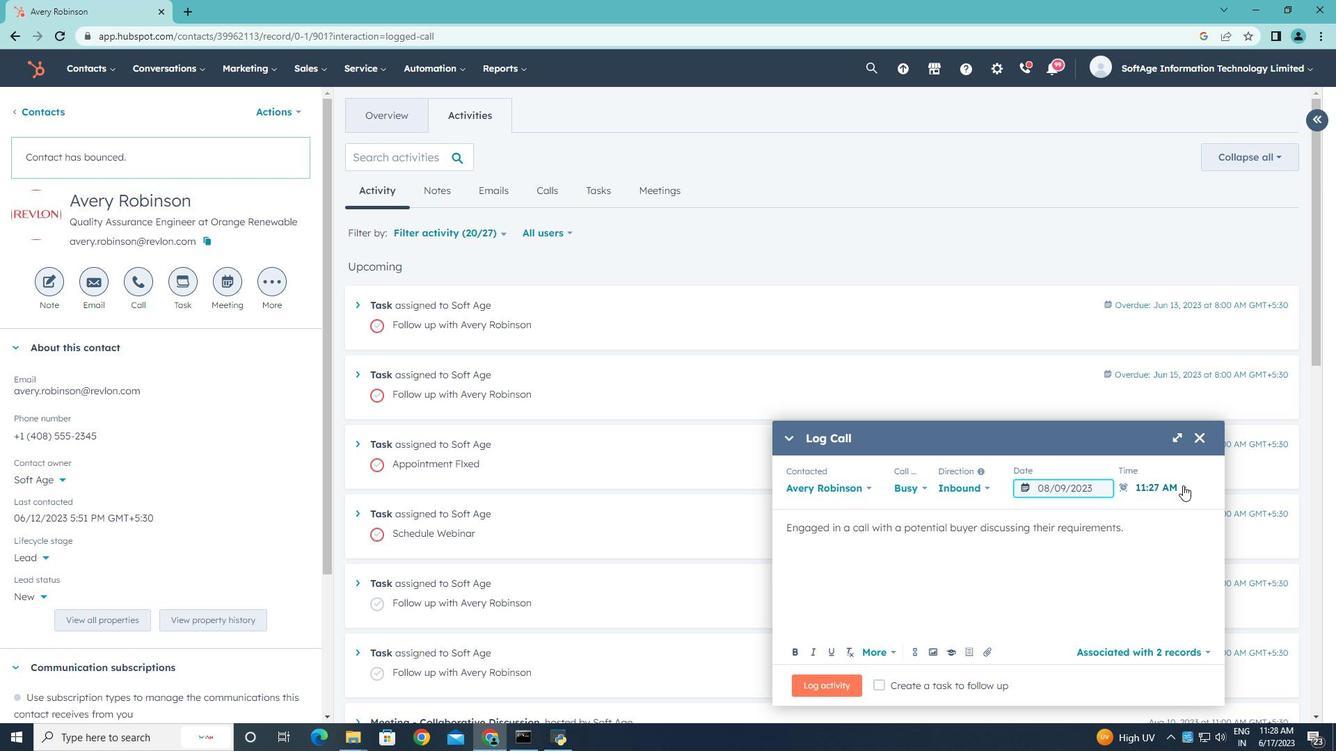 
Action: Mouse moved to (1117, 651)
Screenshot: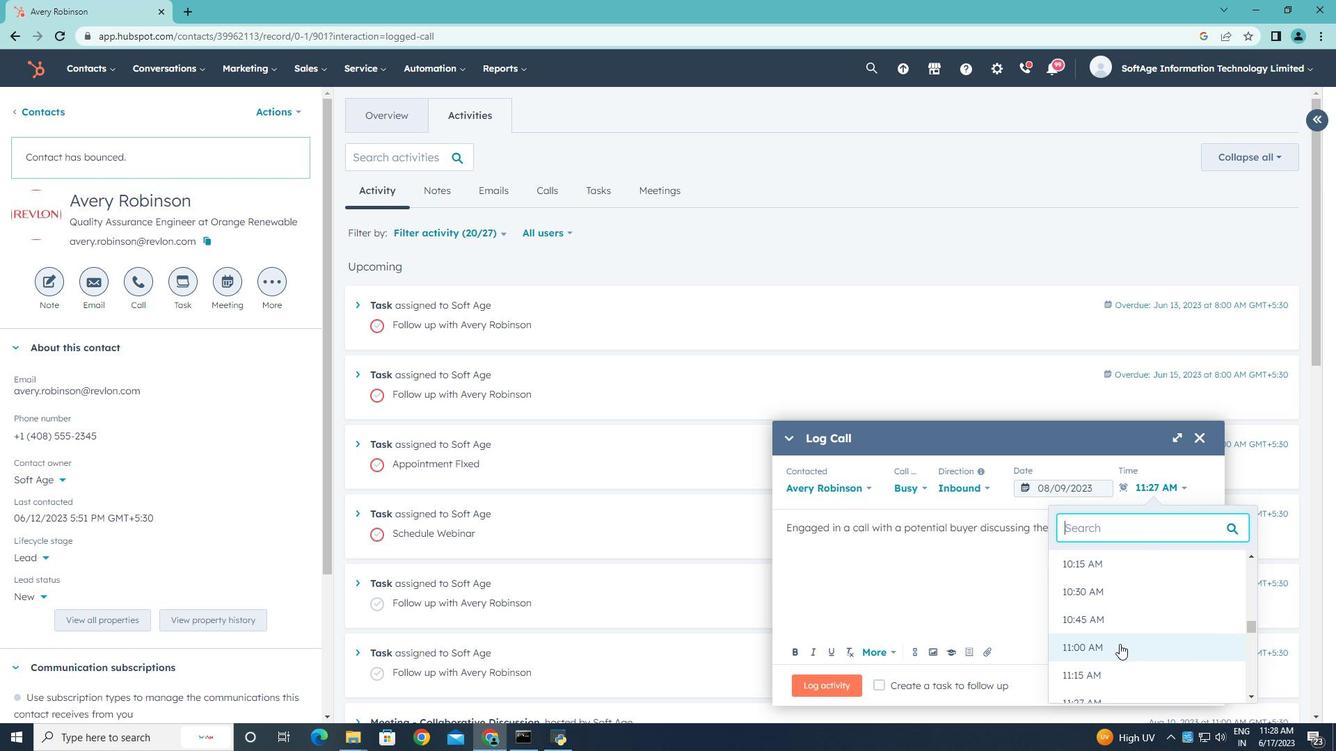 
Action: Mouse pressed left at (1117, 651)
Screenshot: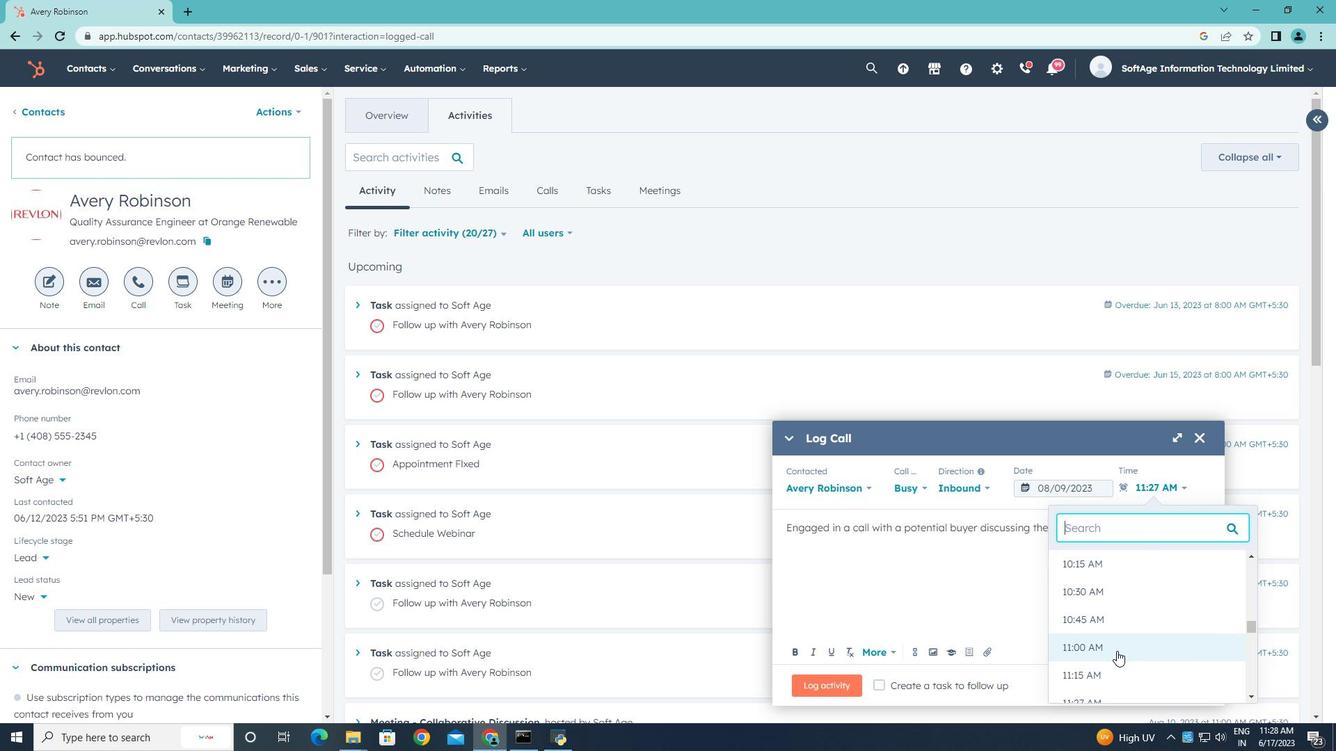 
Action: Mouse moved to (845, 689)
Screenshot: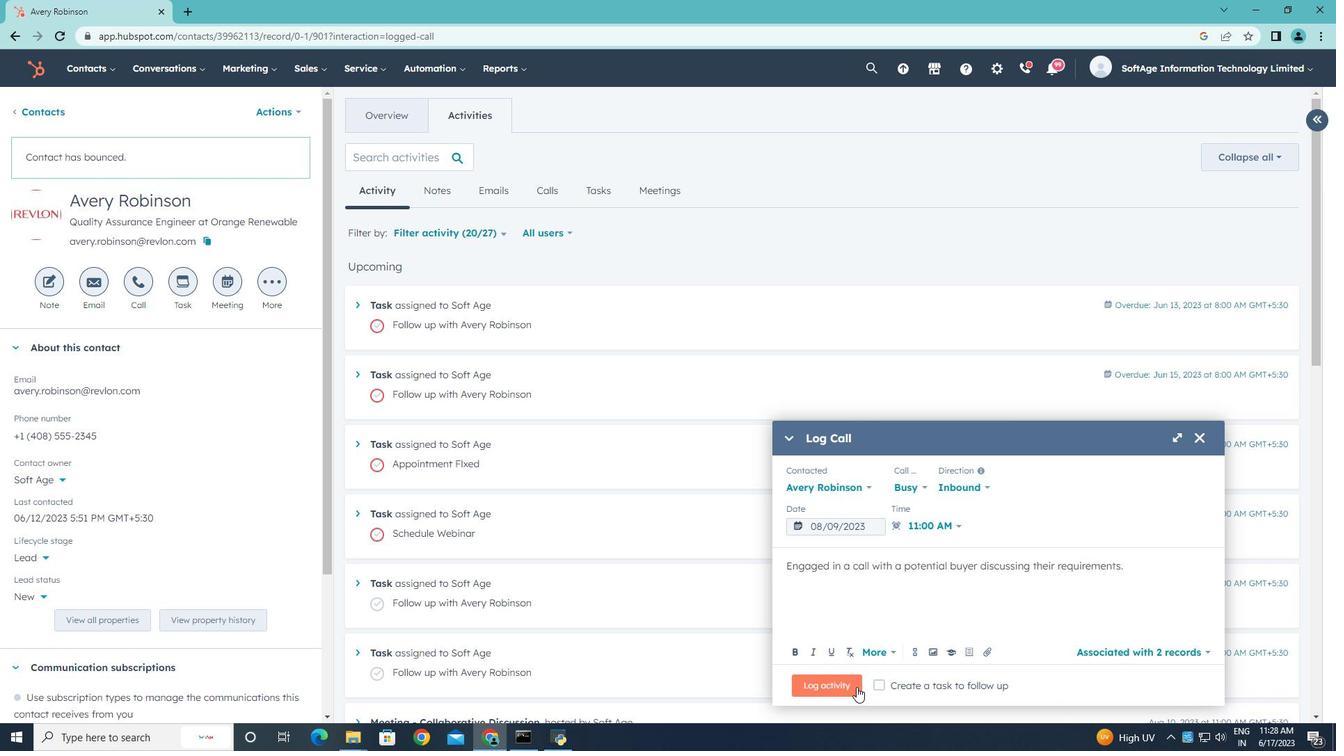 
Action: Mouse pressed left at (845, 689)
Screenshot: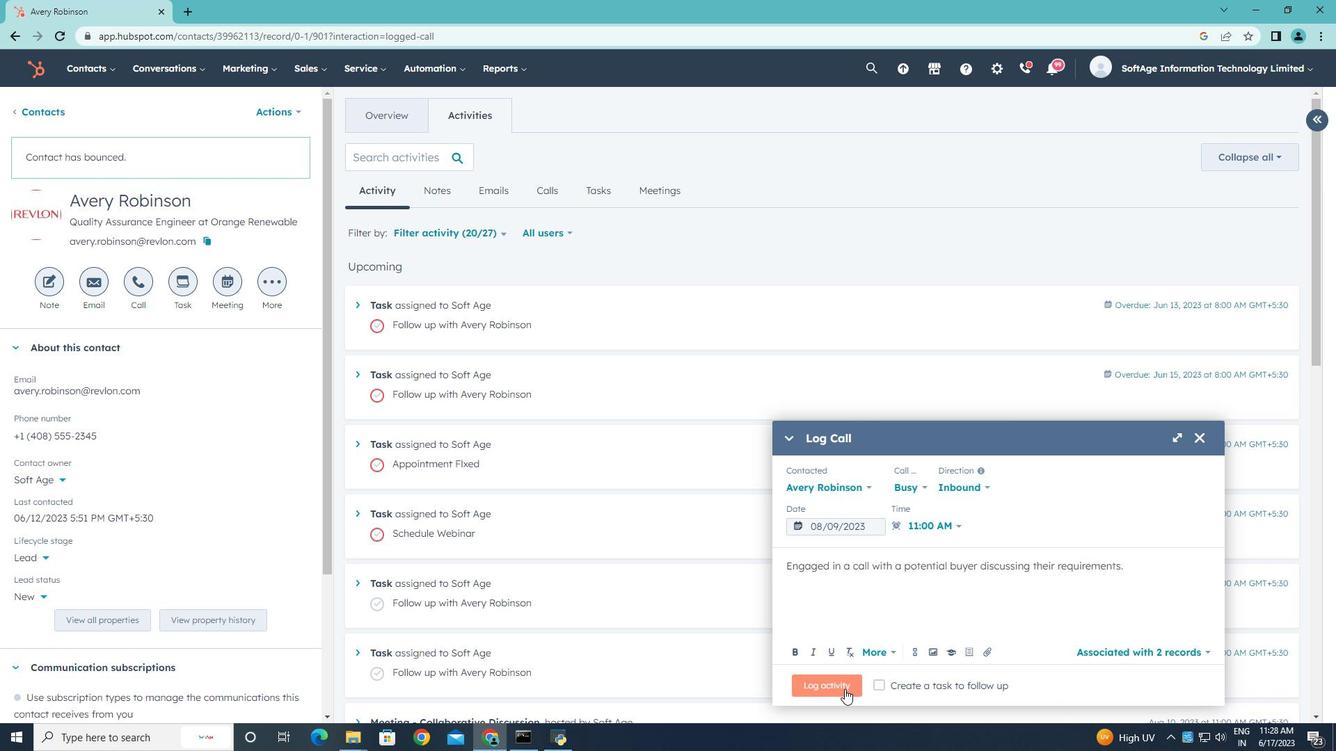 
